 Task: Find connections with filter location Sandwīp with filter topic #travelwith filter profile language English with filter current company V.Group with filter school Delhi Public School Dwarka Expressway  with filter industry Metalworking Machinery Manufacturing with filter service category Accounting with filter keywords title Director of First Impressions
Action: Mouse moved to (493, 85)
Screenshot: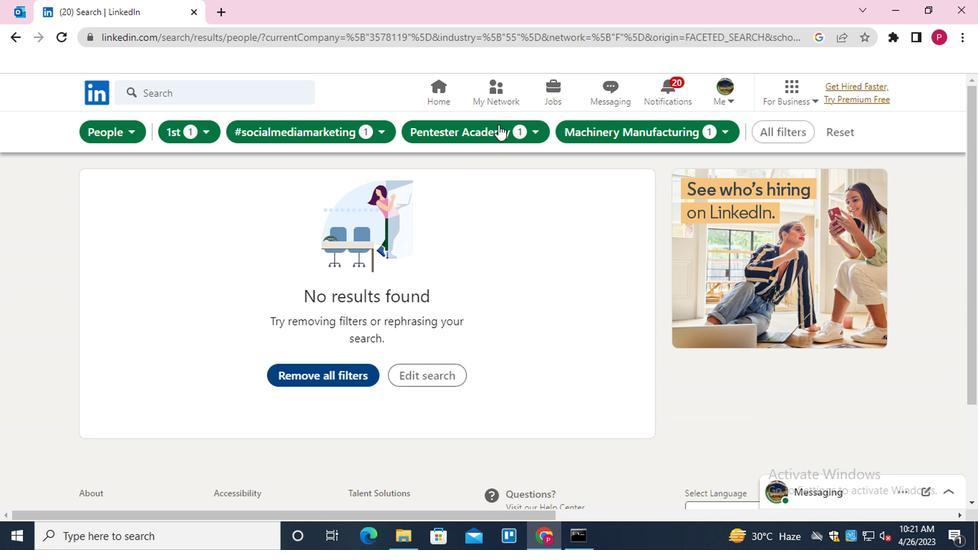 
Action: Mouse pressed left at (493, 85)
Screenshot: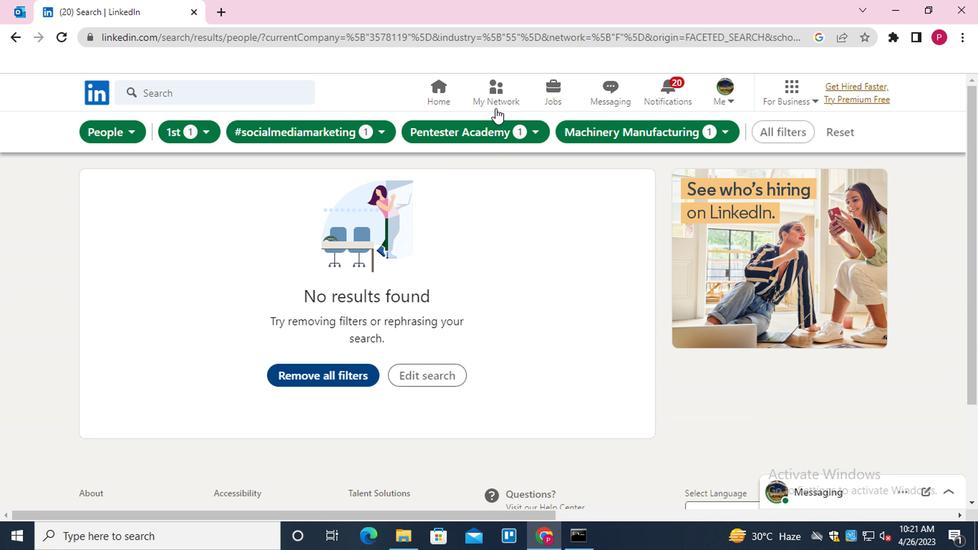 
Action: Mouse moved to (183, 163)
Screenshot: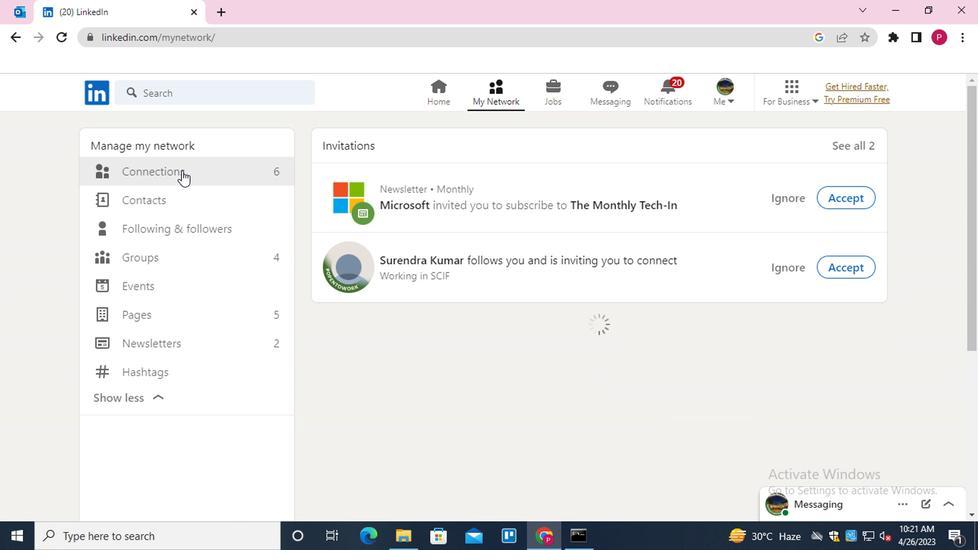 
Action: Mouse pressed left at (183, 163)
Screenshot: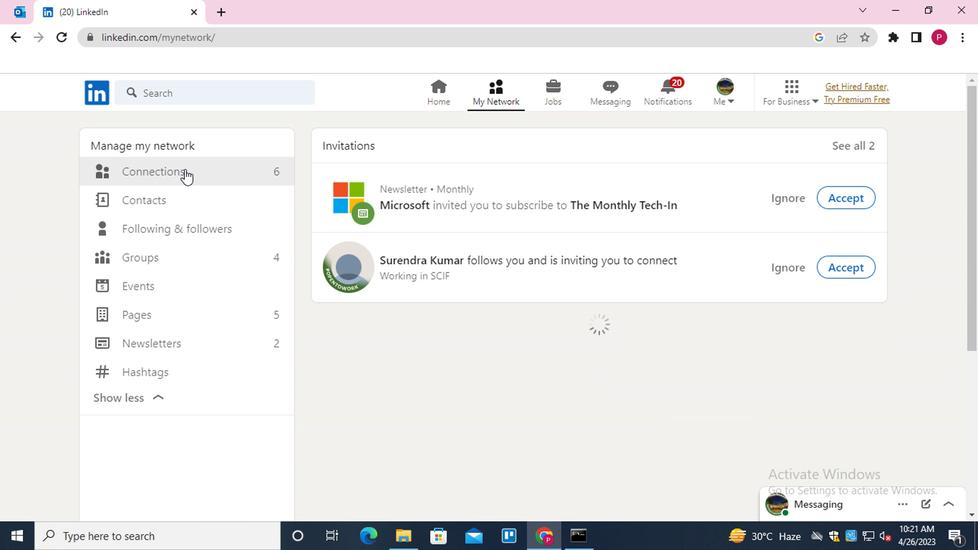 
Action: Mouse moved to (600, 168)
Screenshot: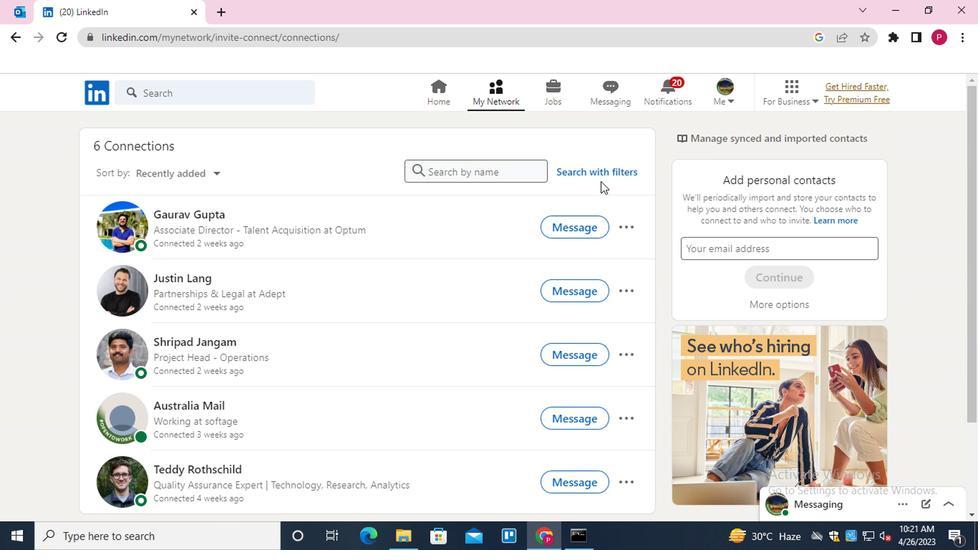 
Action: Mouse pressed left at (600, 168)
Screenshot: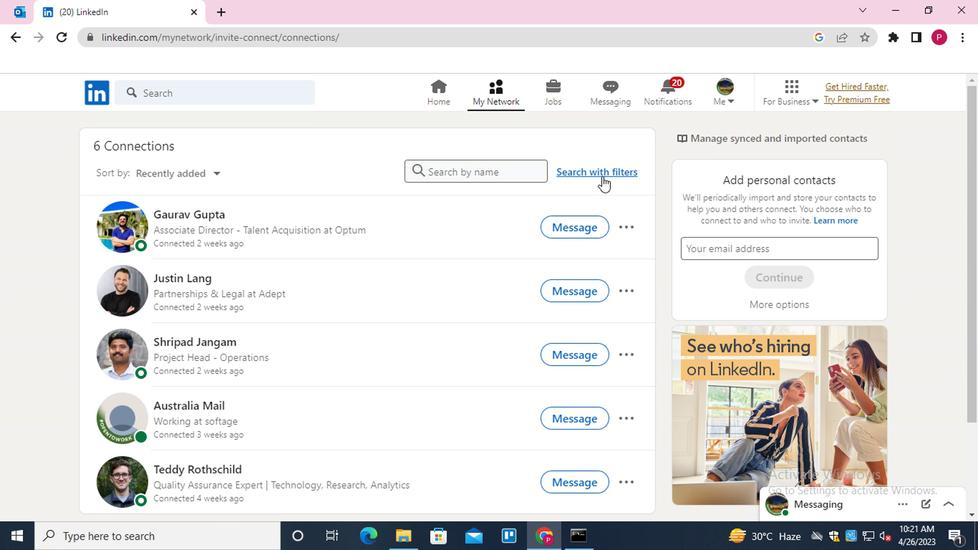
Action: Mouse moved to (464, 128)
Screenshot: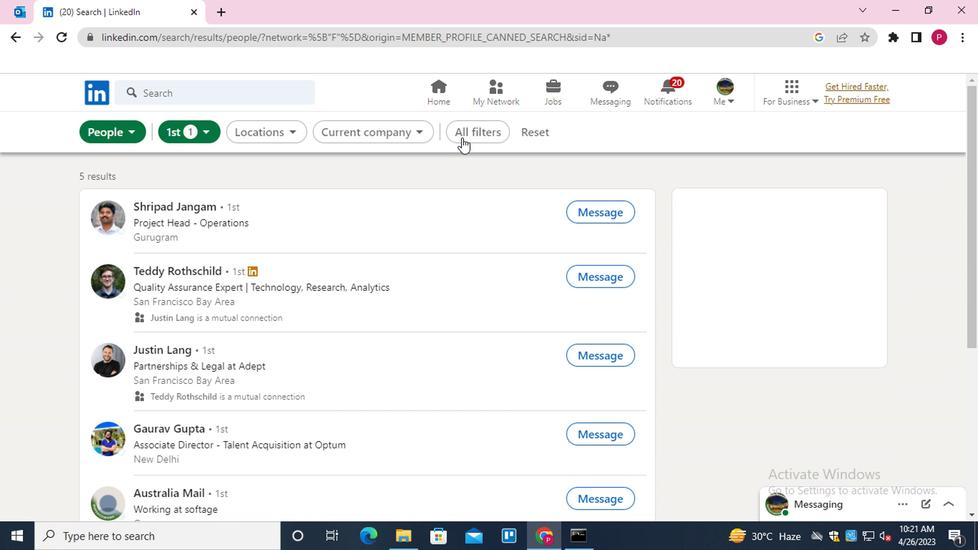 
Action: Mouse pressed left at (464, 128)
Screenshot: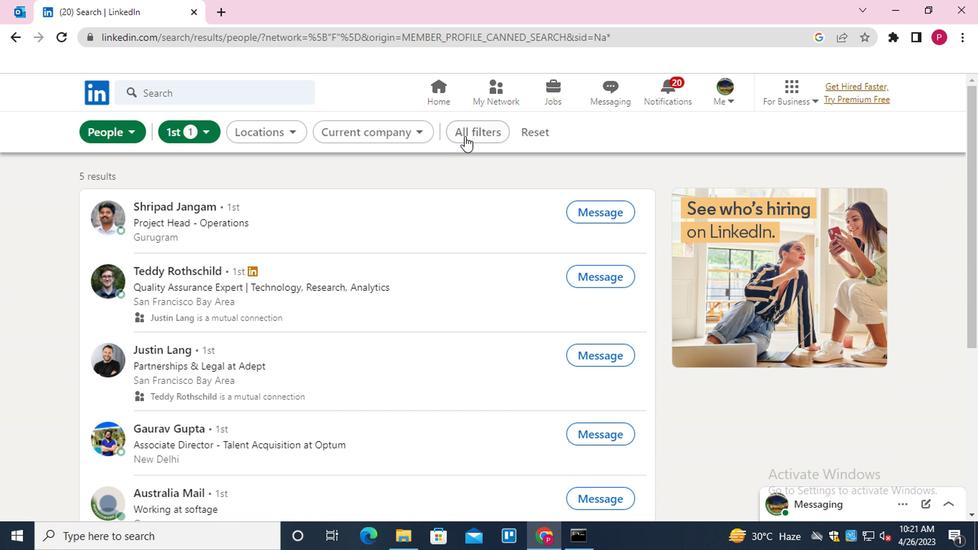 
Action: Mouse moved to (717, 304)
Screenshot: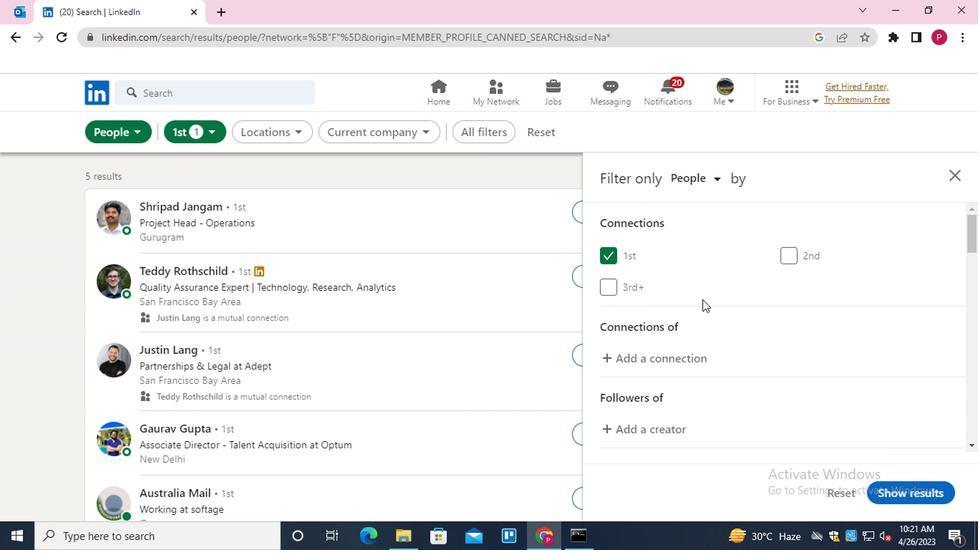 
Action: Mouse scrolled (717, 304) with delta (0, 0)
Screenshot: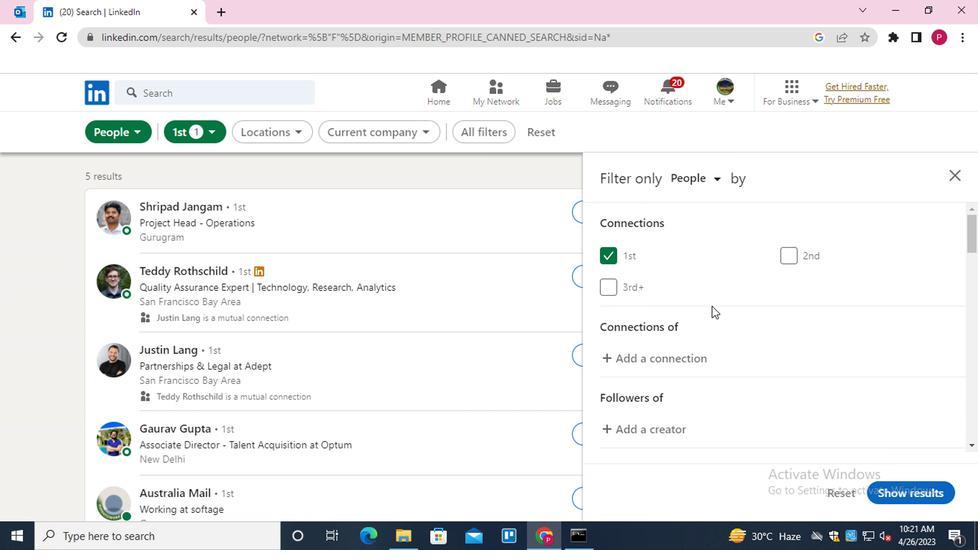 
Action: Mouse scrolled (717, 304) with delta (0, 0)
Screenshot: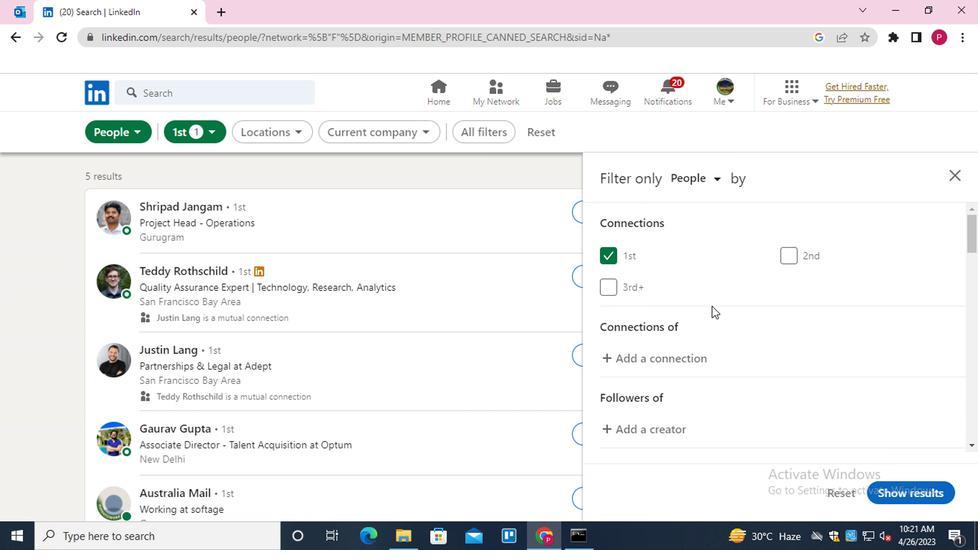 
Action: Mouse moved to (717, 304)
Screenshot: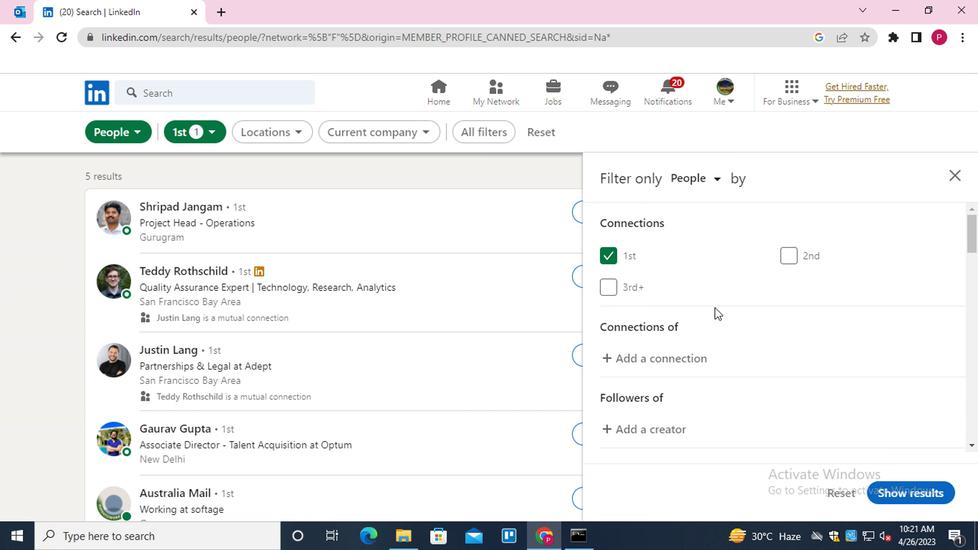 
Action: Mouse scrolled (717, 304) with delta (0, 0)
Screenshot: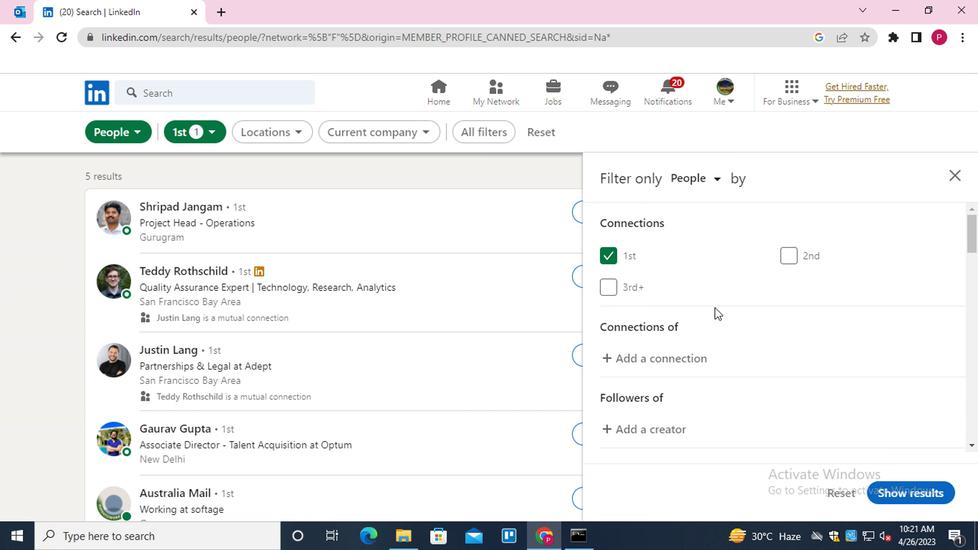 
Action: Mouse moved to (836, 342)
Screenshot: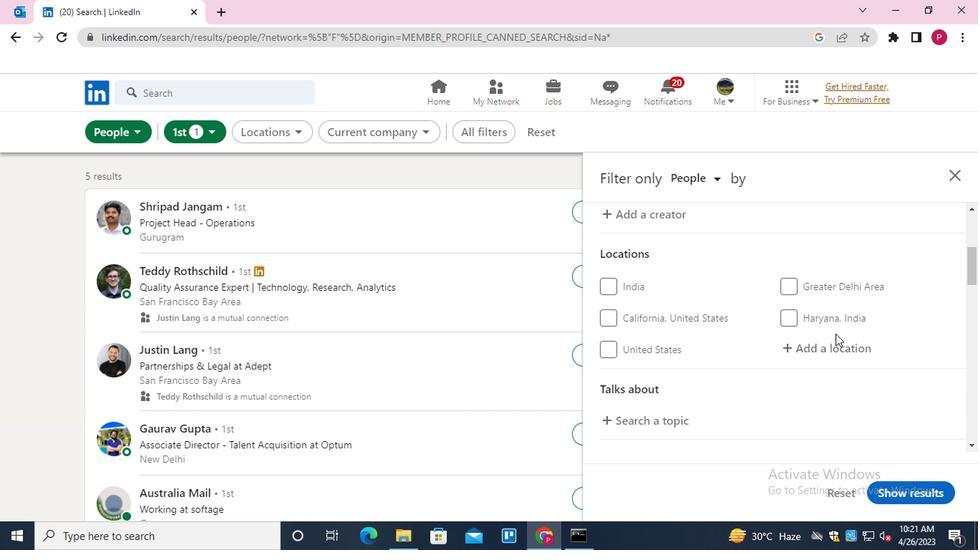 
Action: Mouse pressed left at (836, 342)
Screenshot: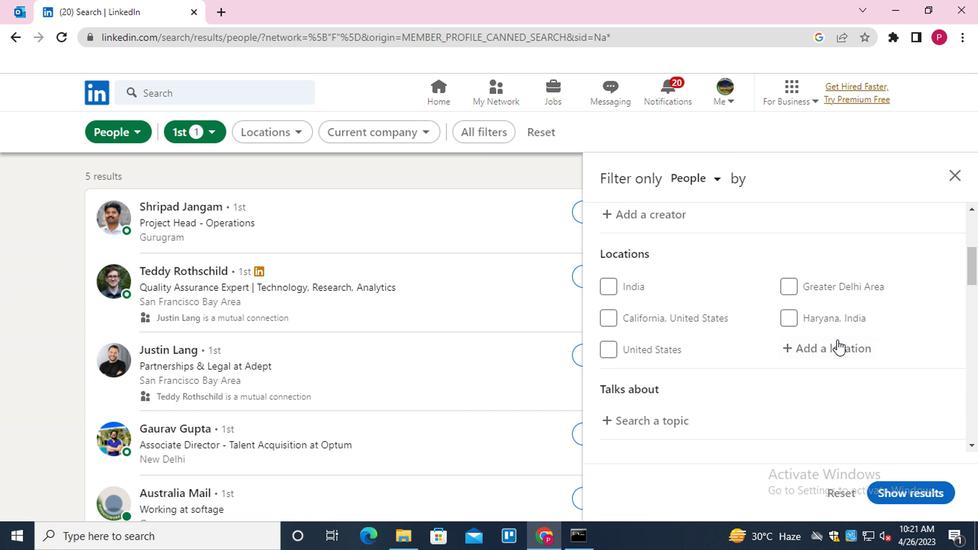 
Action: Key pressed <Key.shift>SANDWIP
Screenshot: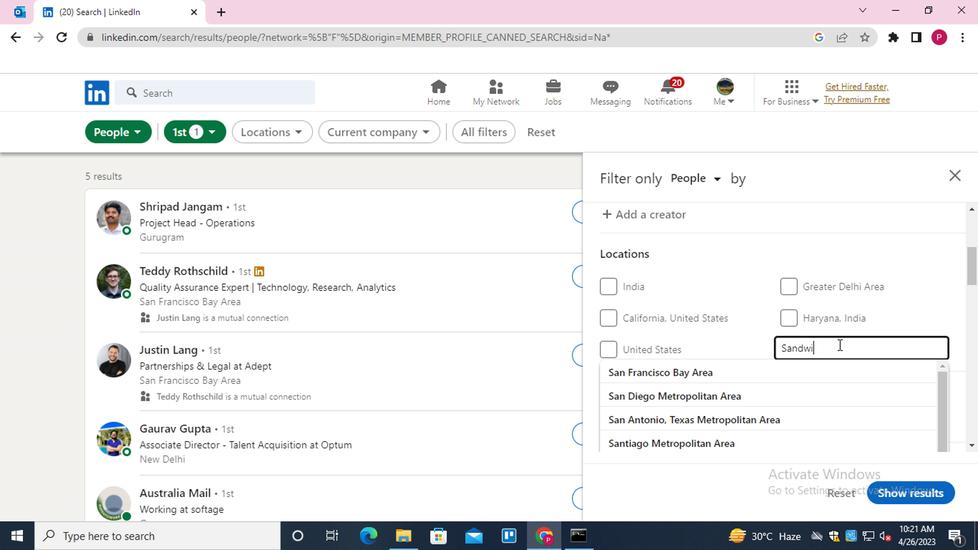 
Action: Mouse moved to (694, 354)
Screenshot: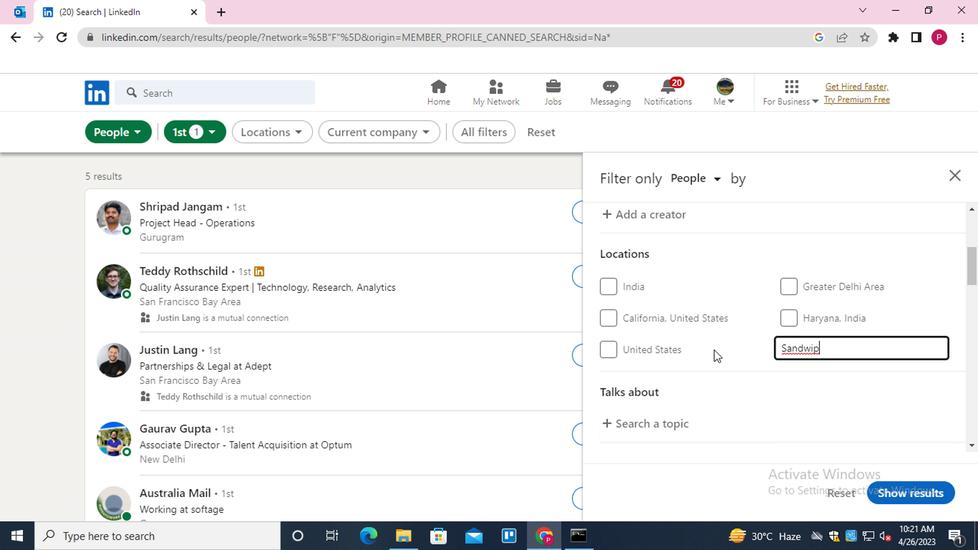 
Action: Mouse scrolled (694, 353) with delta (0, -1)
Screenshot: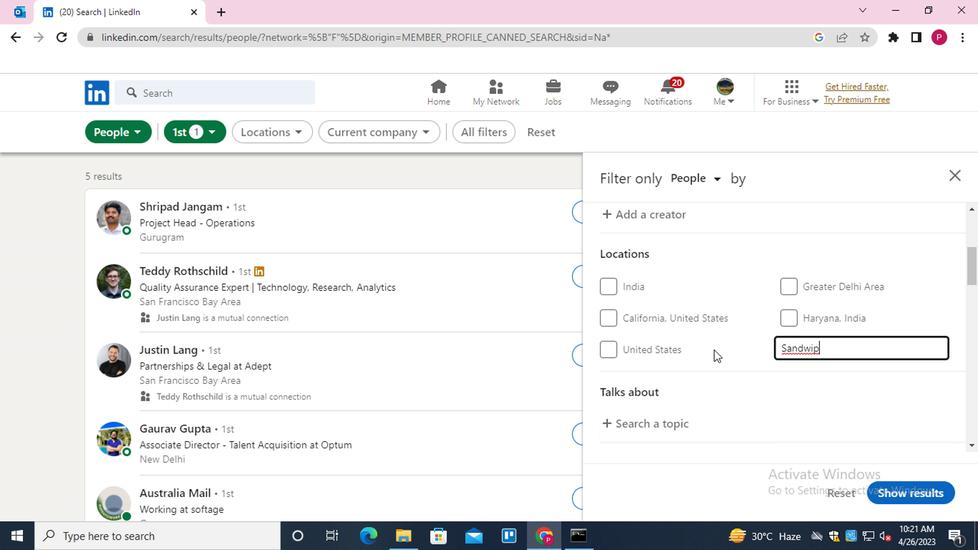 
Action: Mouse moved to (668, 352)
Screenshot: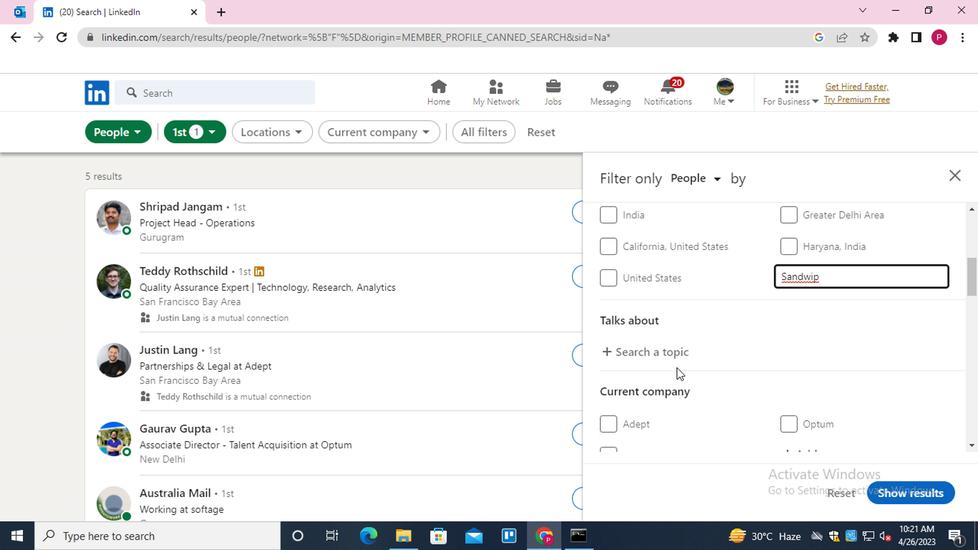 
Action: Mouse pressed left at (668, 352)
Screenshot: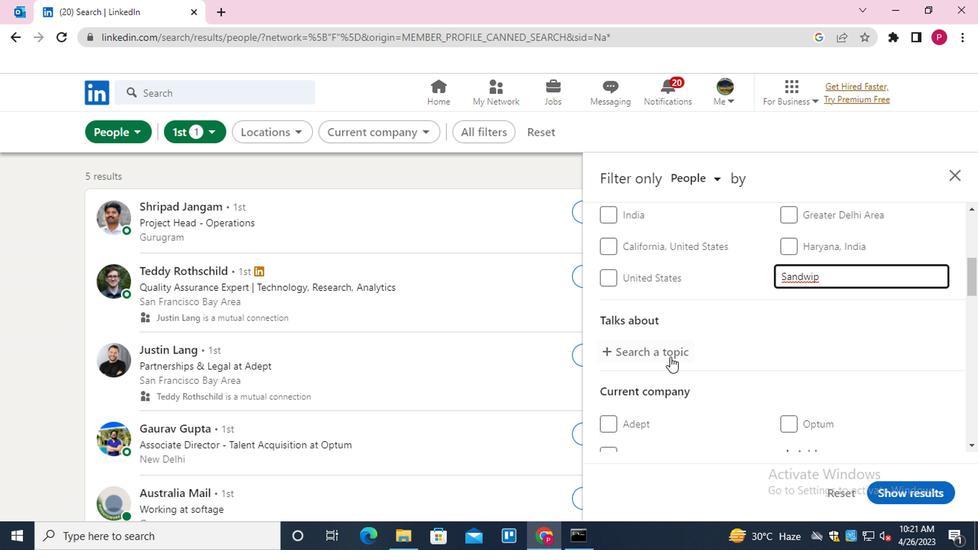 
Action: Key pressed TRAVEL<Key.down><Key.enter>
Screenshot: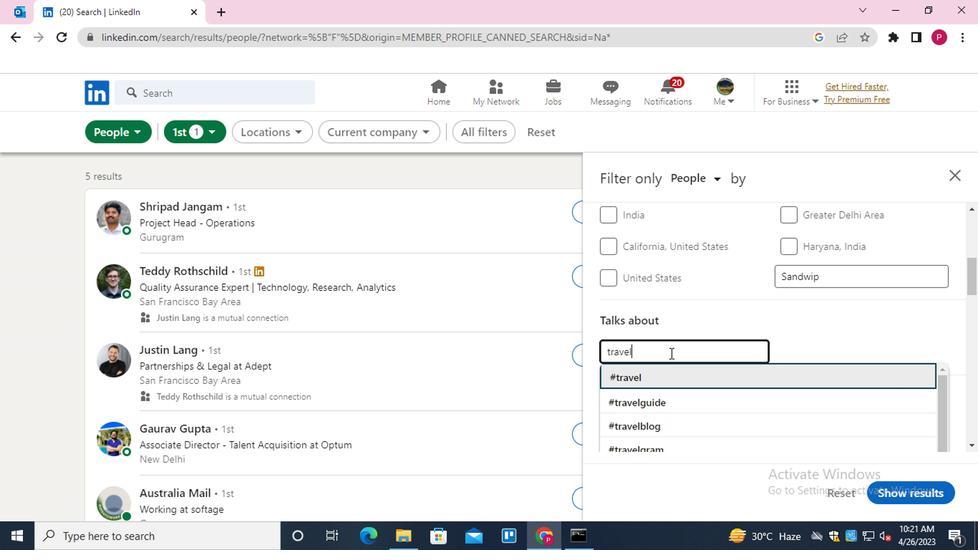 
Action: Mouse moved to (667, 352)
Screenshot: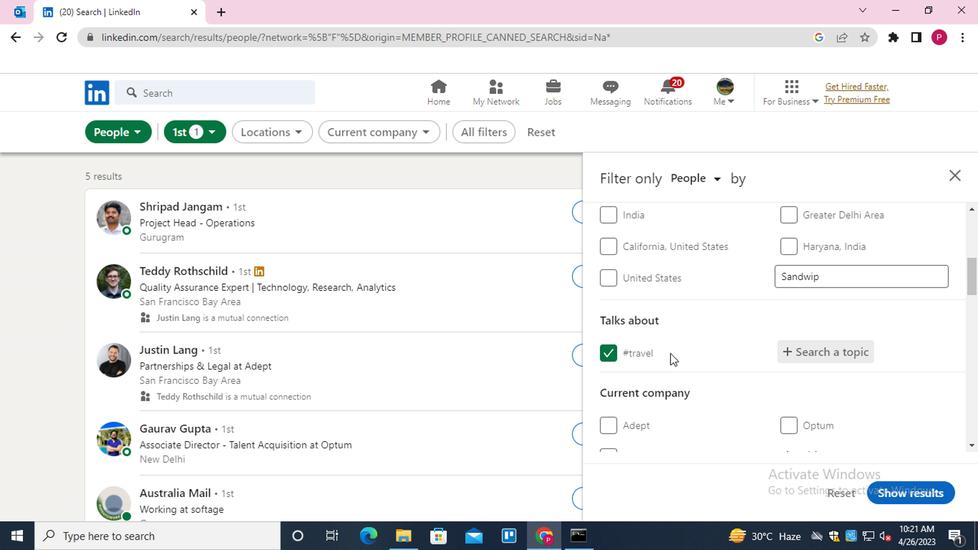 
Action: Mouse scrolled (667, 351) with delta (0, -1)
Screenshot: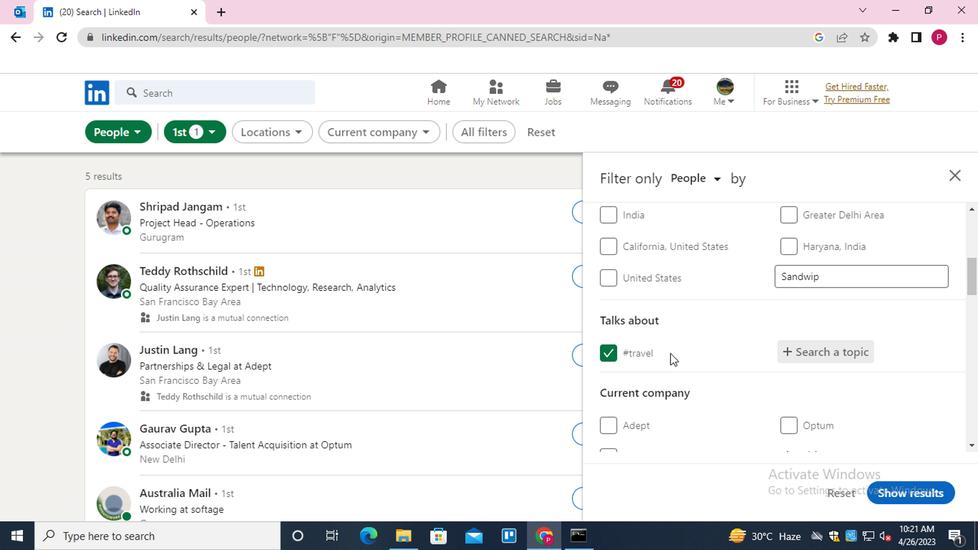 
Action: Mouse scrolled (667, 351) with delta (0, -1)
Screenshot: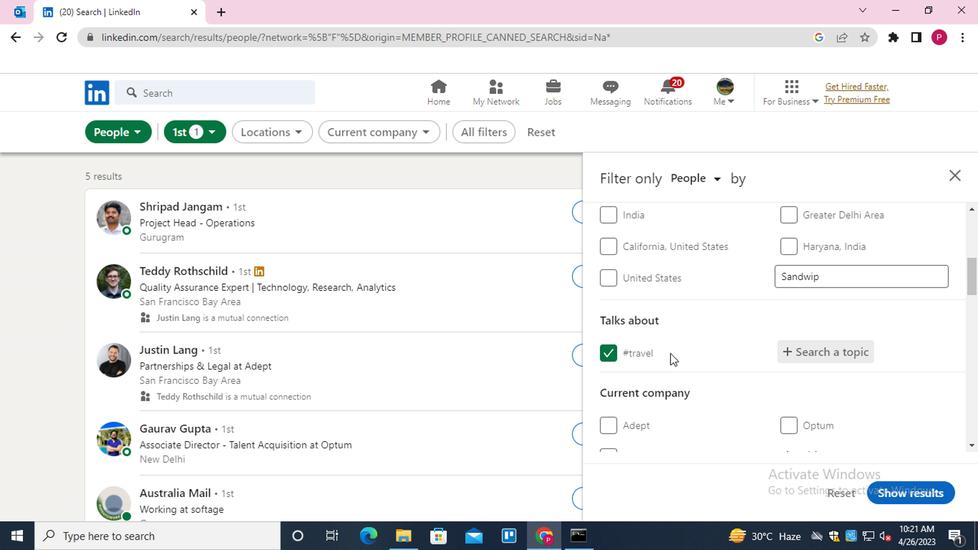 
Action: Mouse scrolled (667, 351) with delta (0, -1)
Screenshot: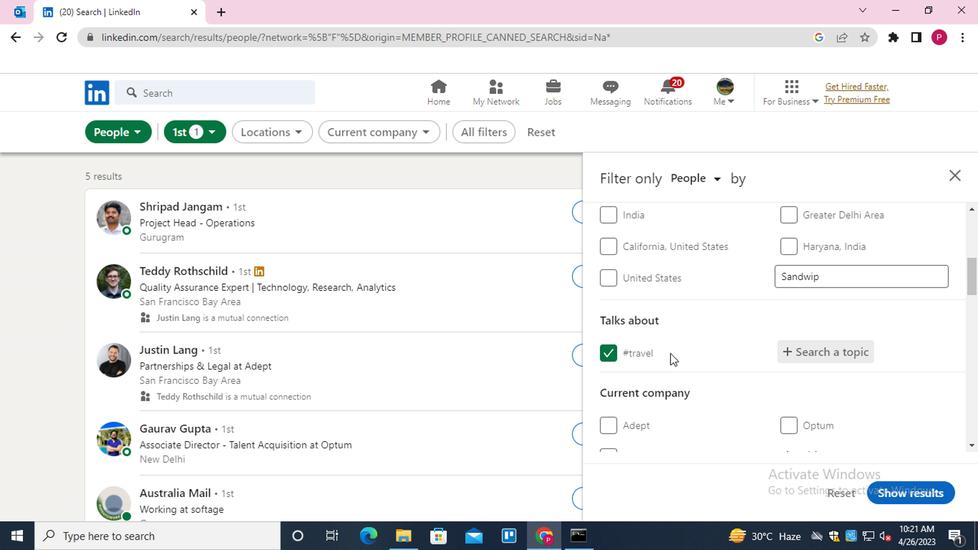 
Action: Mouse moved to (814, 233)
Screenshot: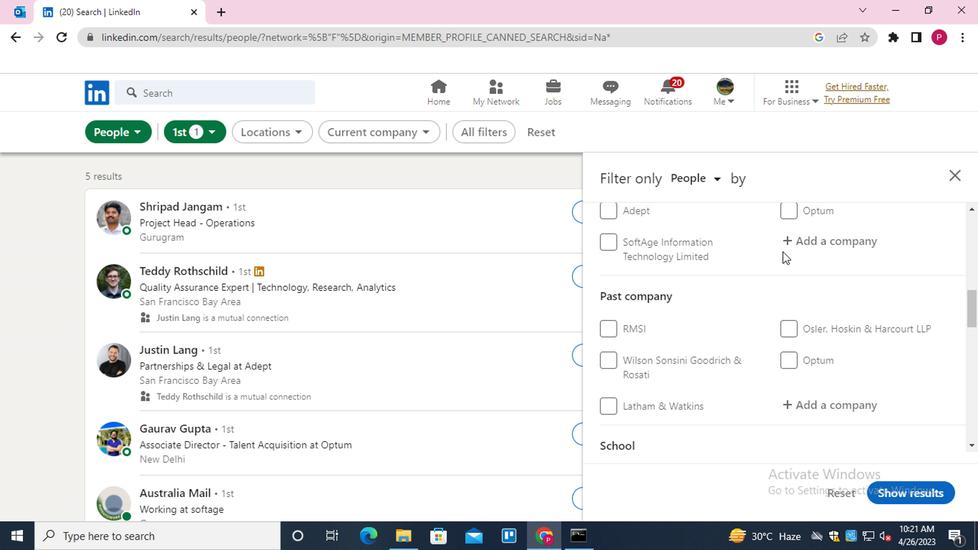 
Action: Mouse pressed left at (814, 233)
Screenshot: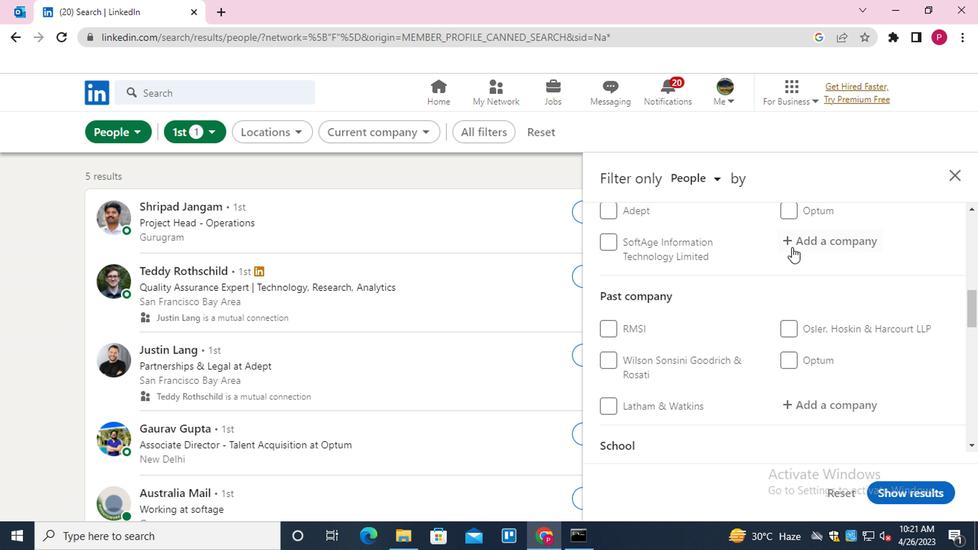 
Action: Key pressed <Key.shift><Key.shift><Key.shift><Key.shift><Key.shift><Key.shift><Key.shift><Key.shift><Key.shift><Key.shift><Key.shift>V.<Key.down><Key.enter>
Screenshot: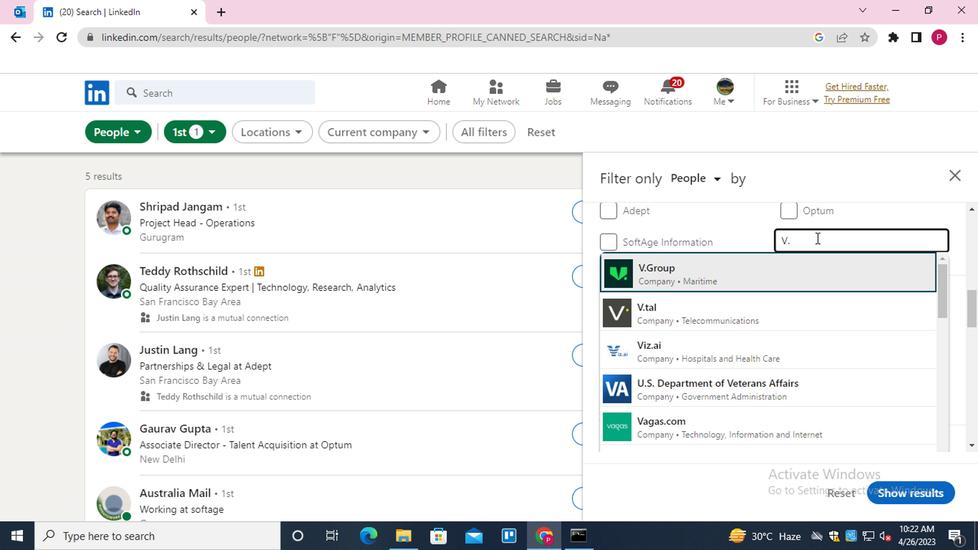 
Action: Mouse moved to (713, 293)
Screenshot: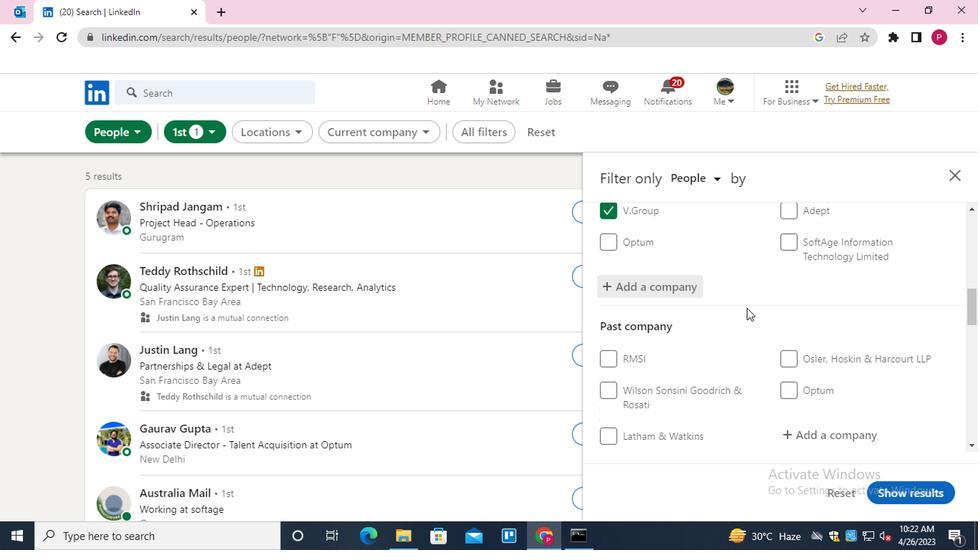 
Action: Mouse scrolled (713, 292) with delta (0, 0)
Screenshot: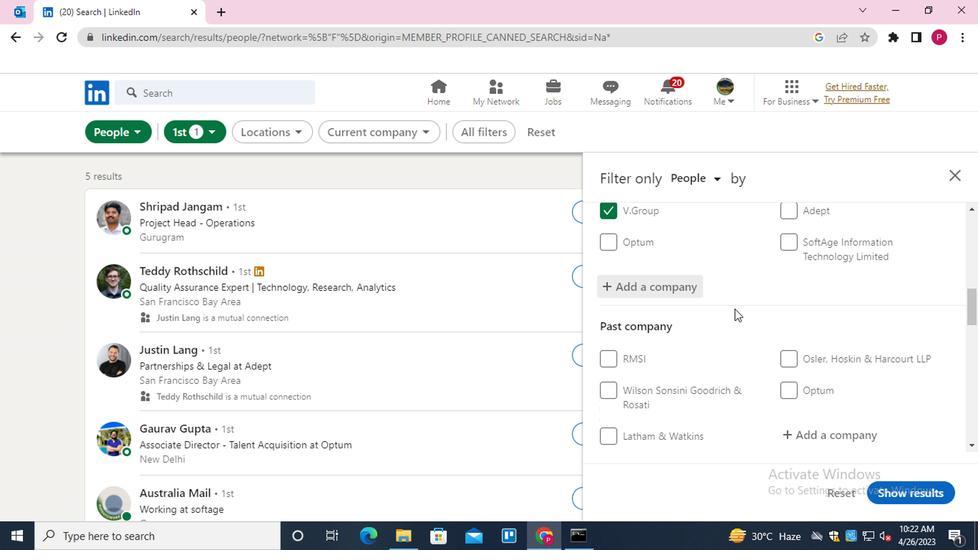 
Action: Mouse scrolled (713, 292) with delta (0, 0)
Screenshot: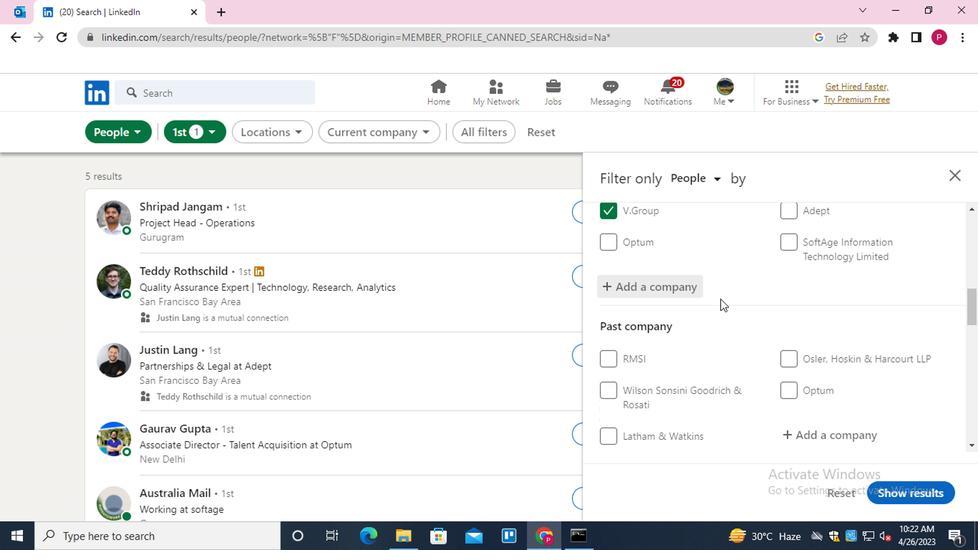 
Action: Mouse moved to (721, 287)
Screenshot: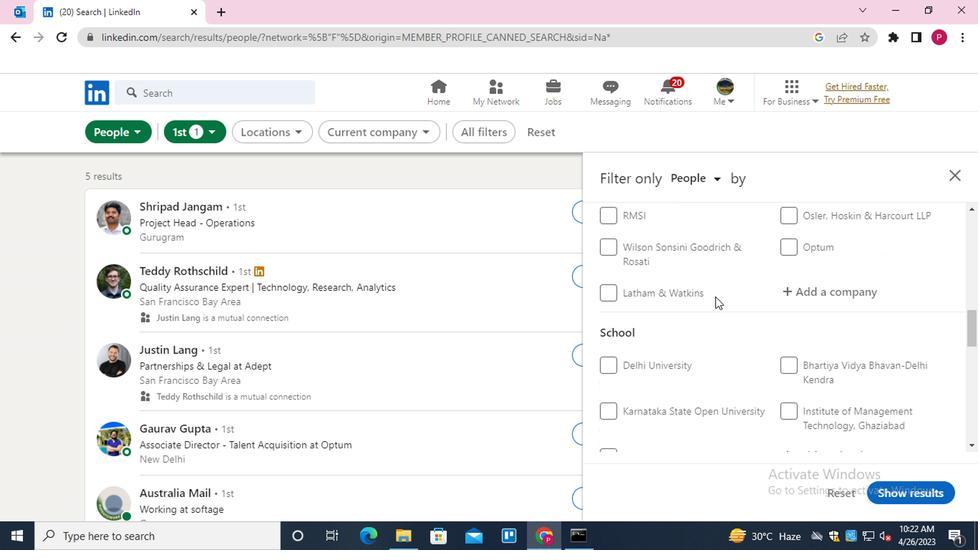 
Action: Mouse scrolled (721, 286) with delta (0, -1)
Screenshot: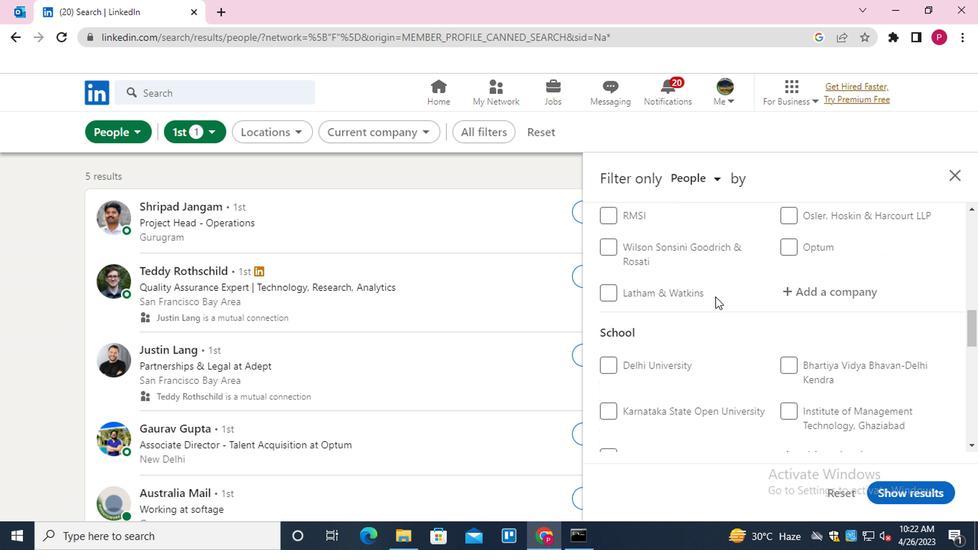 
Action: Mouse moved to (721, 287)
Screenshot: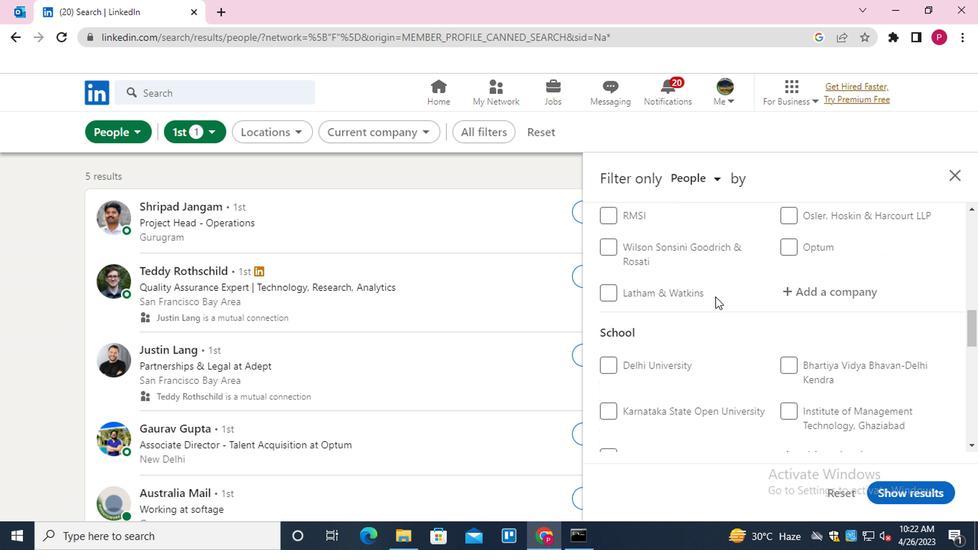 
Action: Mouse scrolled (721, 286) with delta (0, -1)
Screenshot: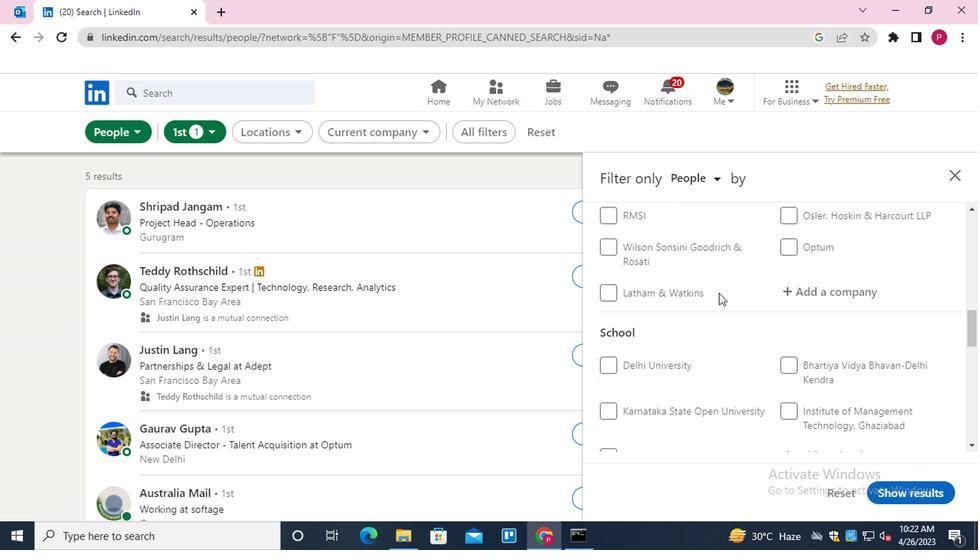 
Action: Mouse moved to (813, 307)
Screenshot: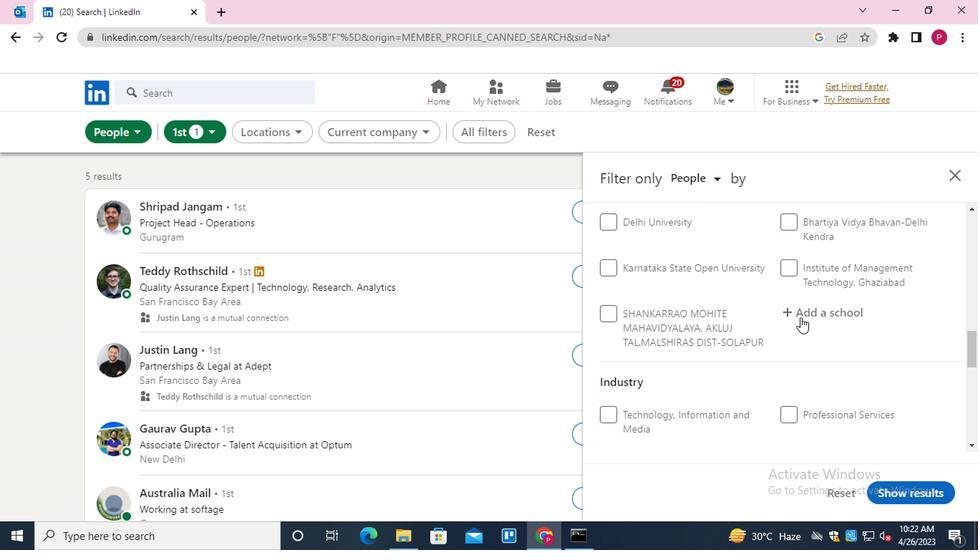 
Action: Mouse pressed left at (813, 307)
Screenshot: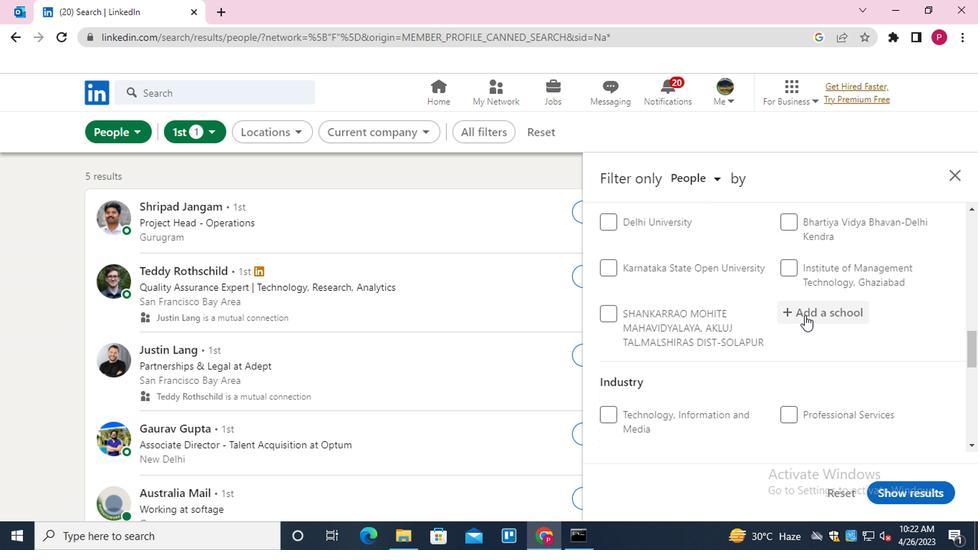 
Action: Mouse moved to (816, 305)
Screenshot: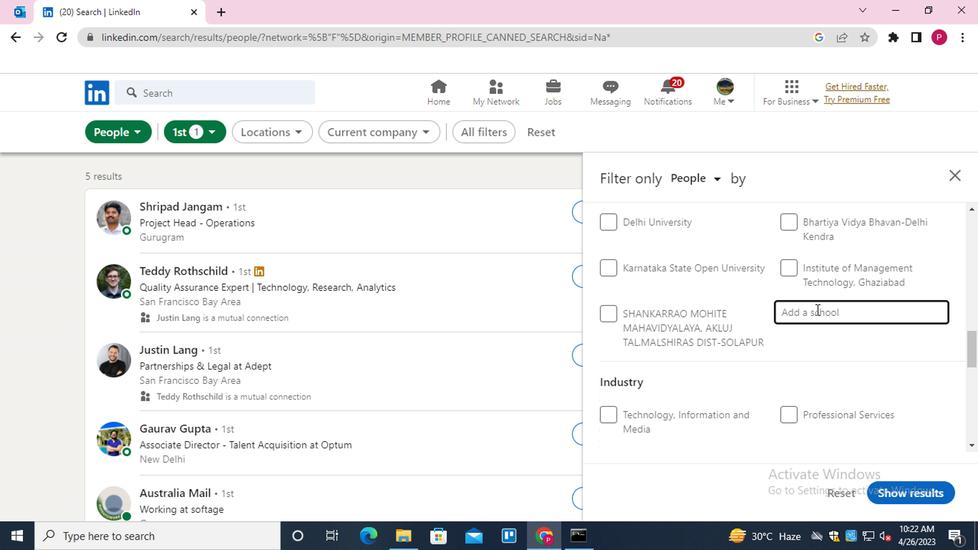 
Action: Key pressed <Key.shift>DELHI<Key.space><Key.shift>PUBLIC<Key.space>
Screenshot: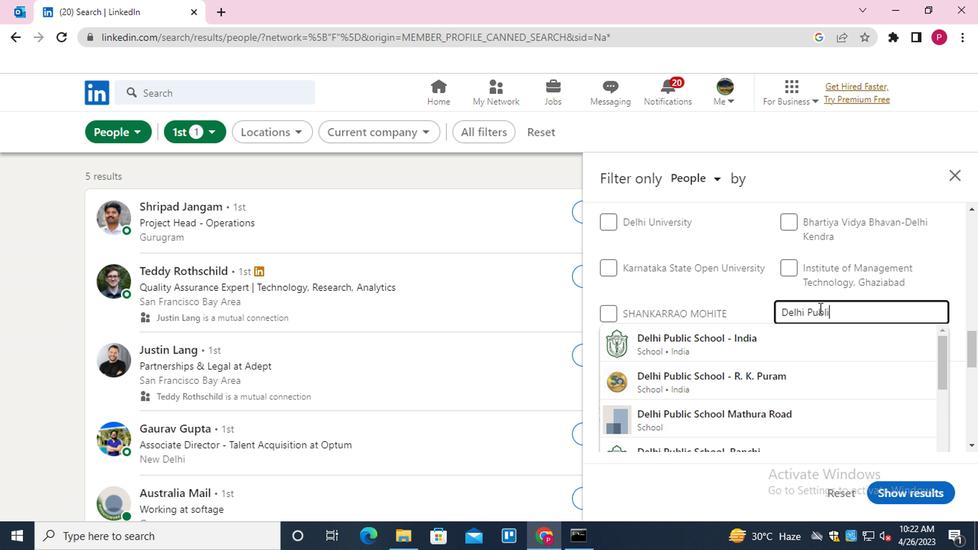
Action: Mouse moved to (791, 353)
Screenshot: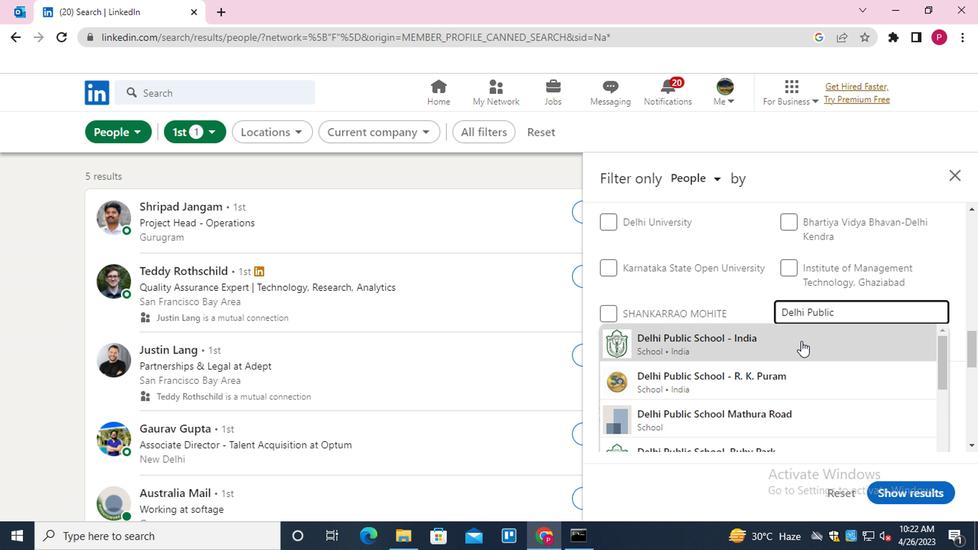 
Action: Mouse scrolled (791, 352) with delta (0, 0)
Screenshot: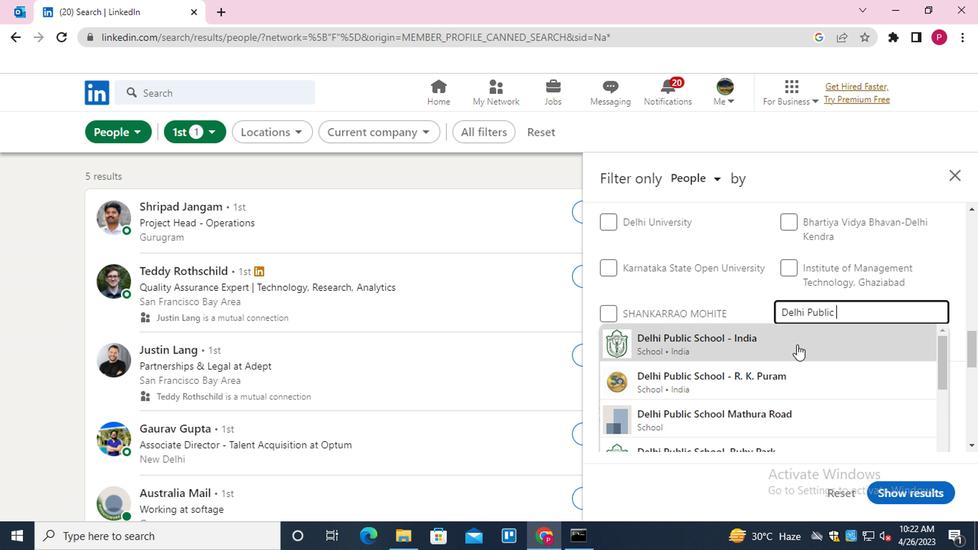 
Action: Mouse moved to (777, 371)
Screenshot: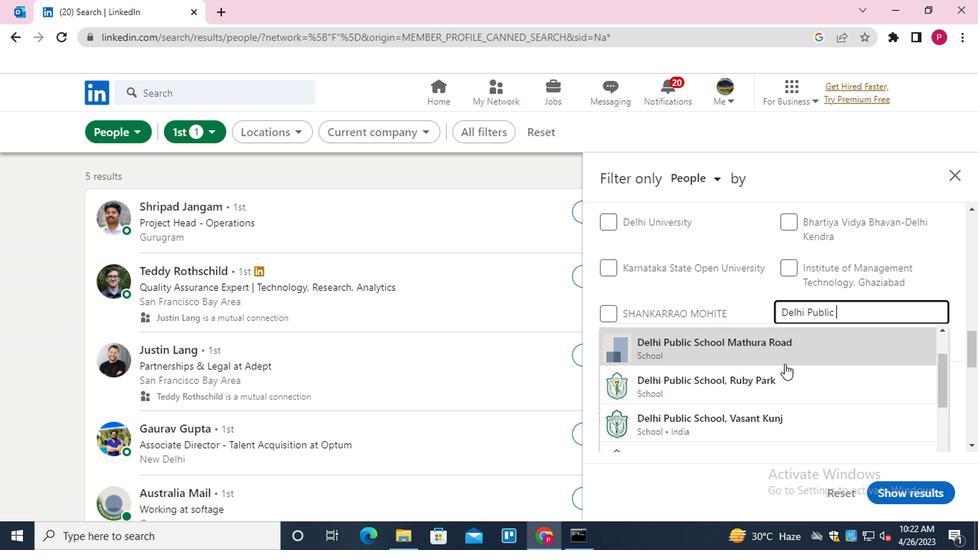 
Action: Mouse scrolled (777, 370) with delta (0, 0)
Screenshot: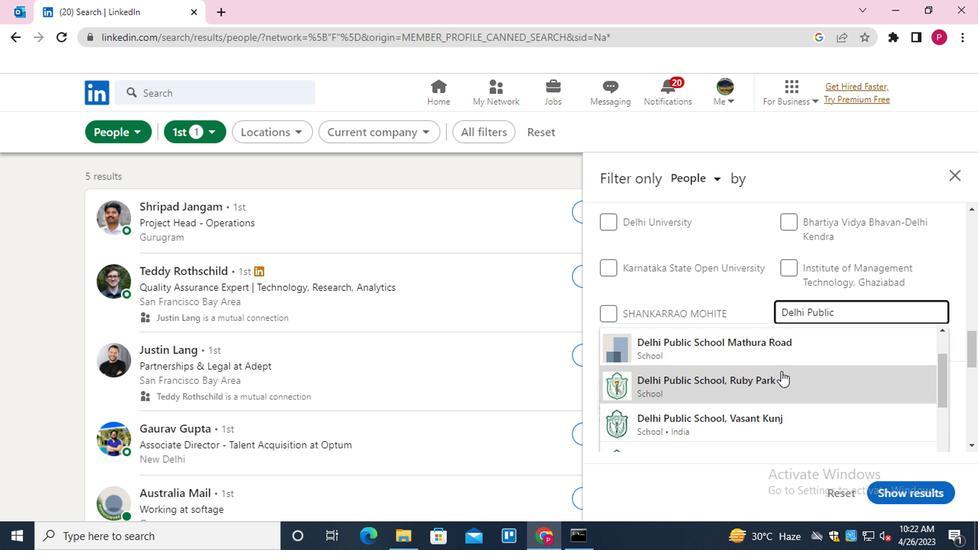 
Action: Mouse moved to (780, 383)
Screenshot: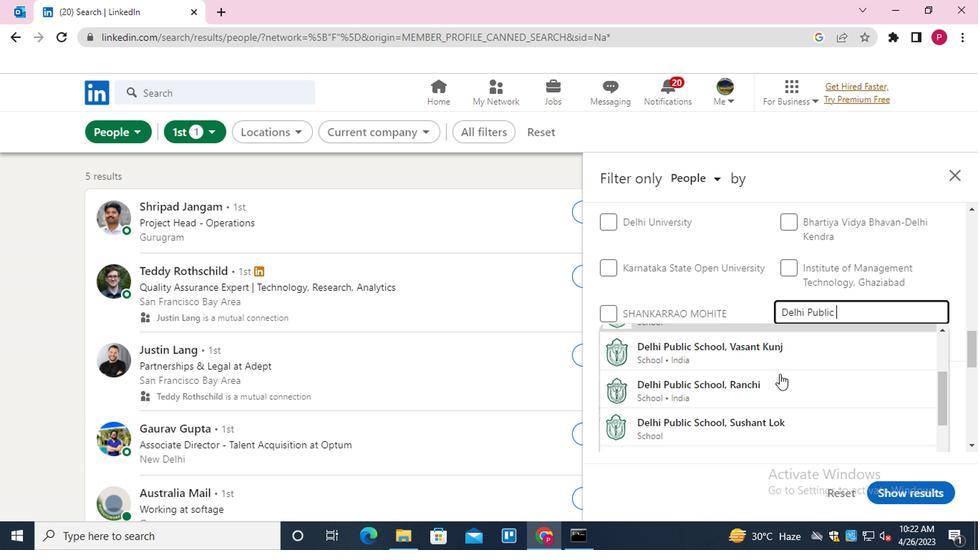 
Action: Mouse scrolled (780, 382) with delta (0, -1)
Screenshot: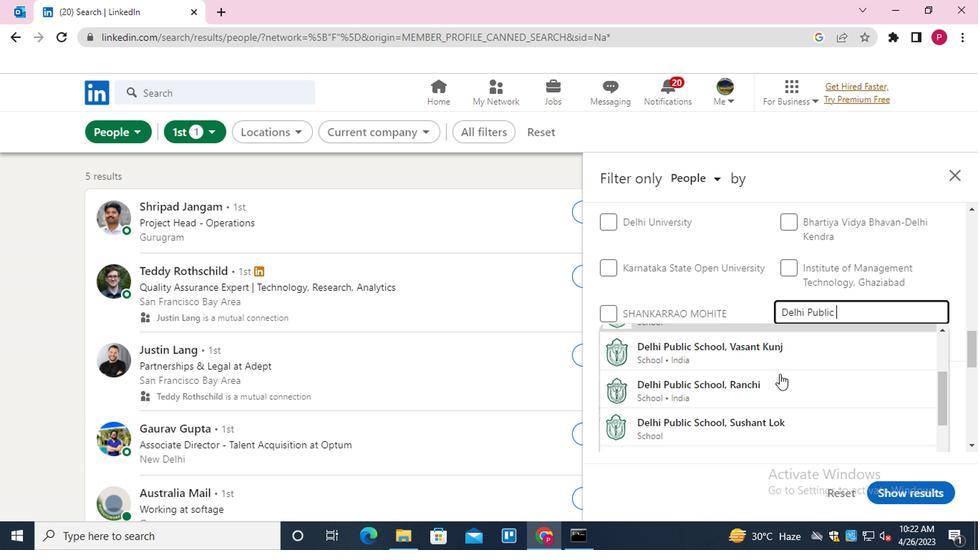 
Action: Mouse moved to (782, 384)
Screenshot: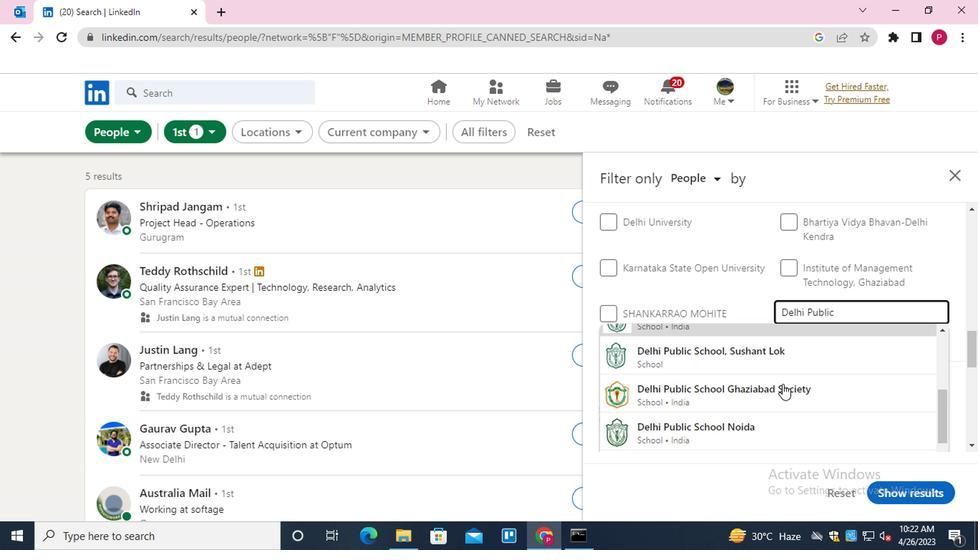 
Action: Mouse scrolled (782, 383) with delta (0, 0)
Screenshot: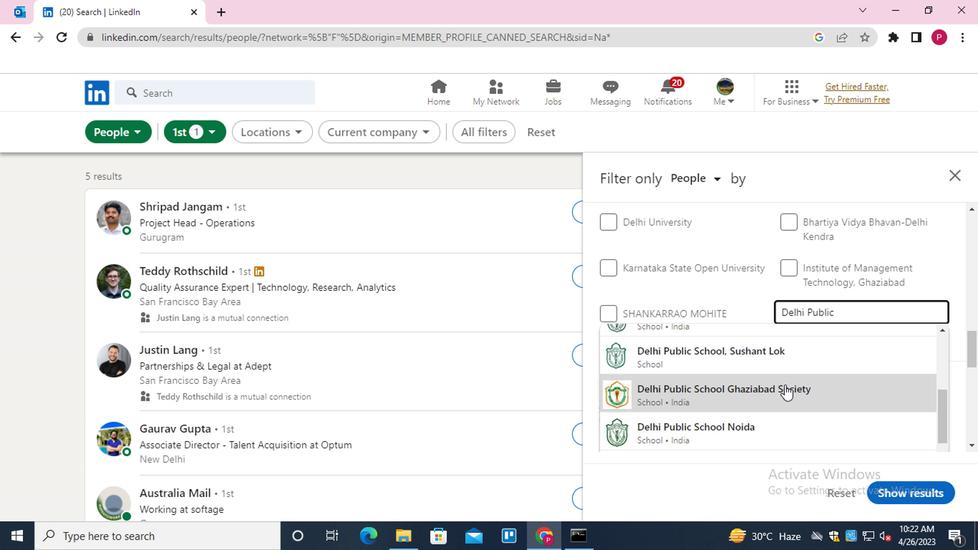 
Action: Mouse scrolled (782, 383) with delta (0, 0)
Screenshot: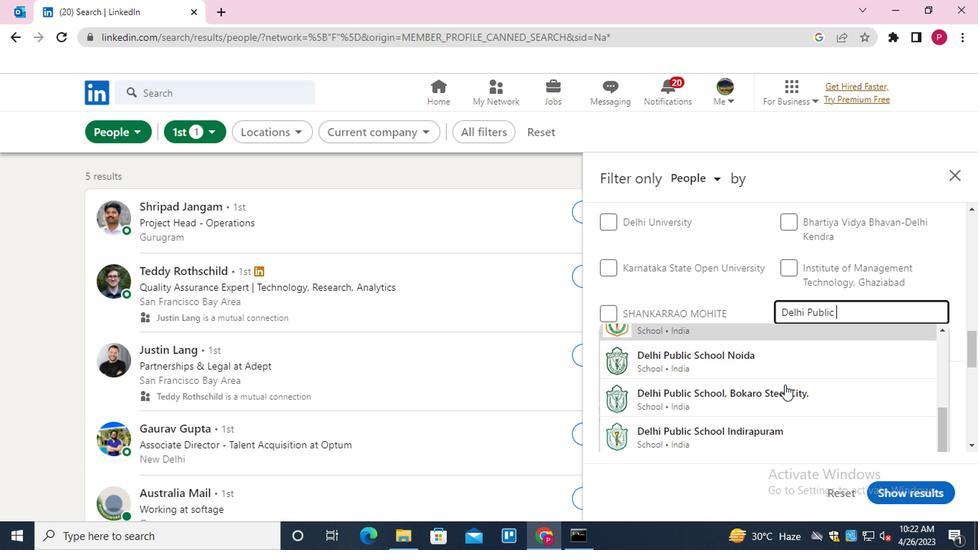 
Action: Mouse scrolled (782, 383) with delta (0, 0)
Screenshot: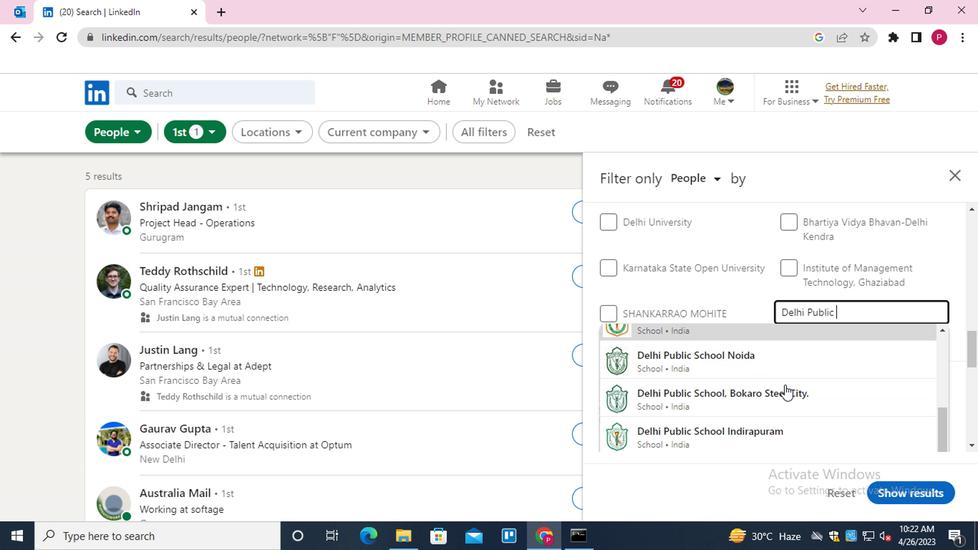 
Action: Mouse moved to (778, 399)
Screenshot: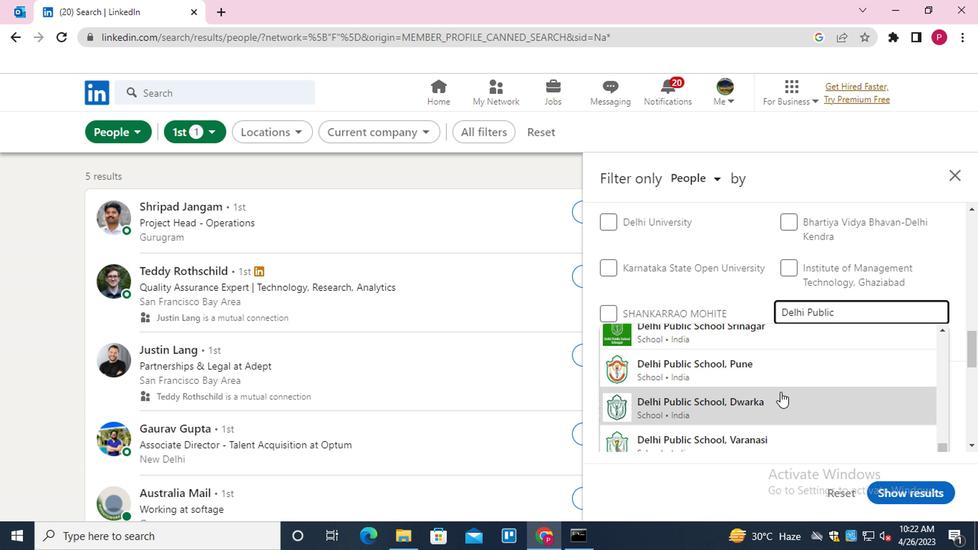 
Action: Mouse pressed left at (778, 399)
Screenshot: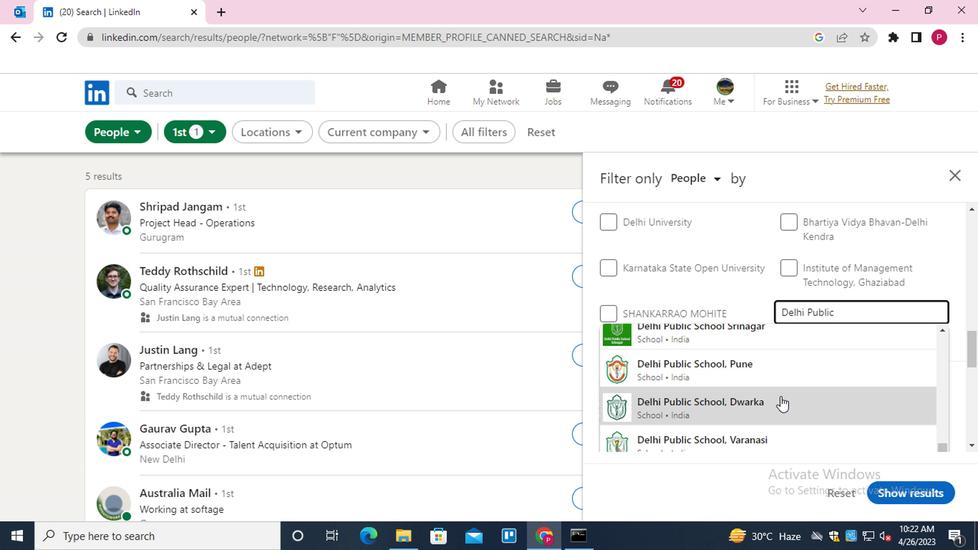 
Action: Mouse moved to (723, 303)
Screenshot: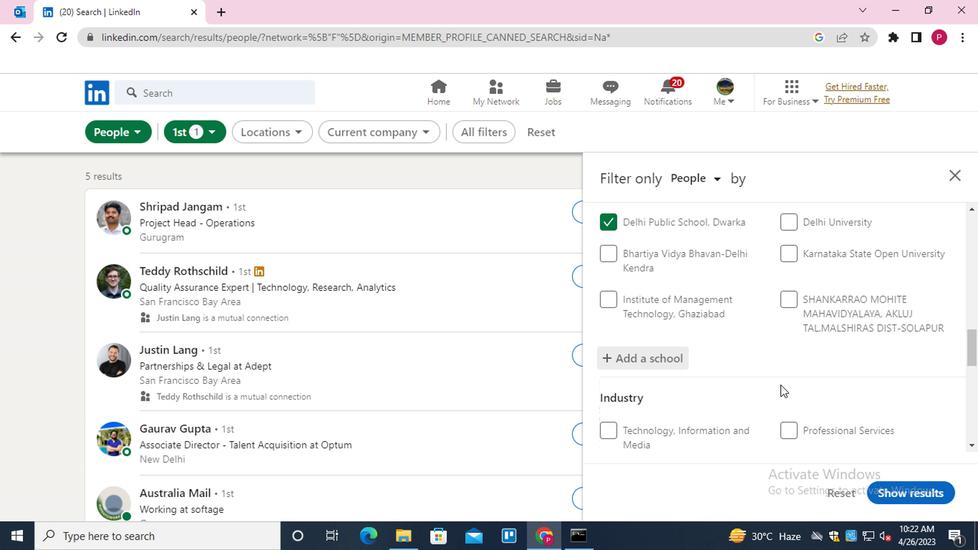 
Action: Mouse scrolled (723, 302) with delta (0, 0)
Screenshot: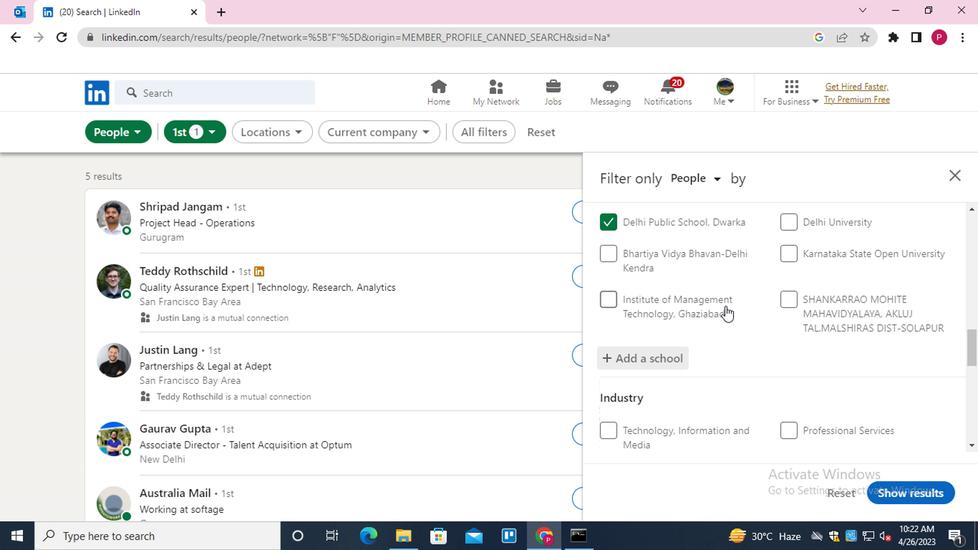 
Action: Mouse scrolled (723, 302) with delta (0, 0)
Screenshot: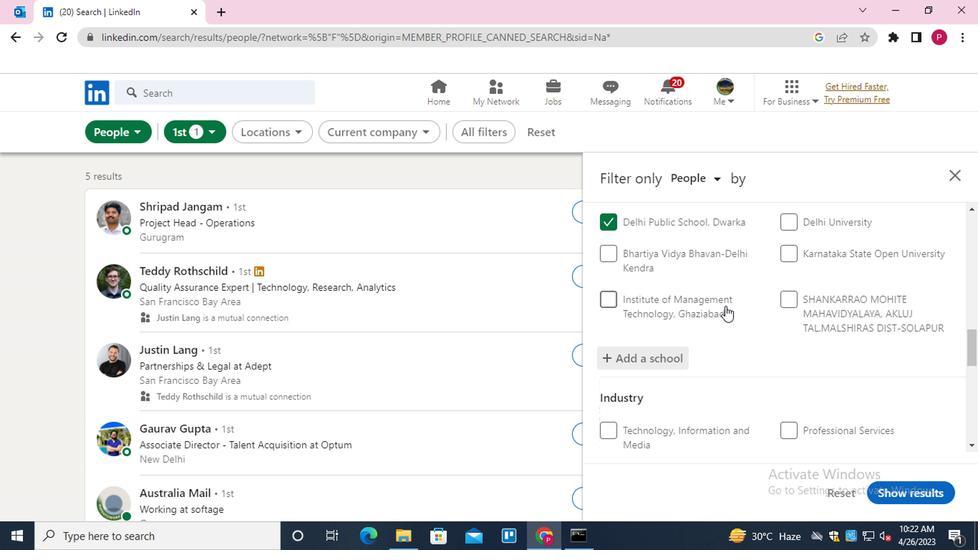 
Action: Mouse scrolled (723, 302) with delta (0, 0)
Screenshot: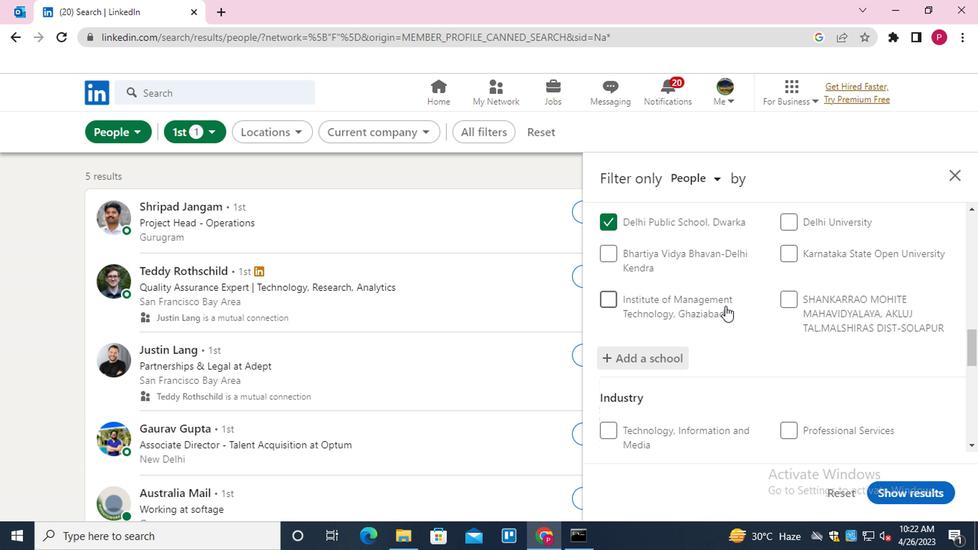 
Action: Mouse moved to (805, 305)
Screenshot: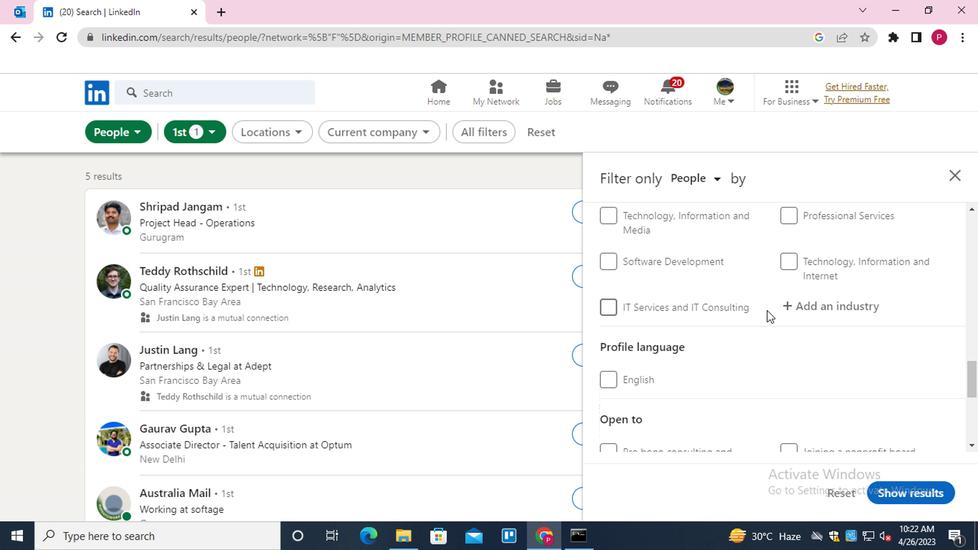 
Action: Mouse pressed left at (805, 305)
Screenshot: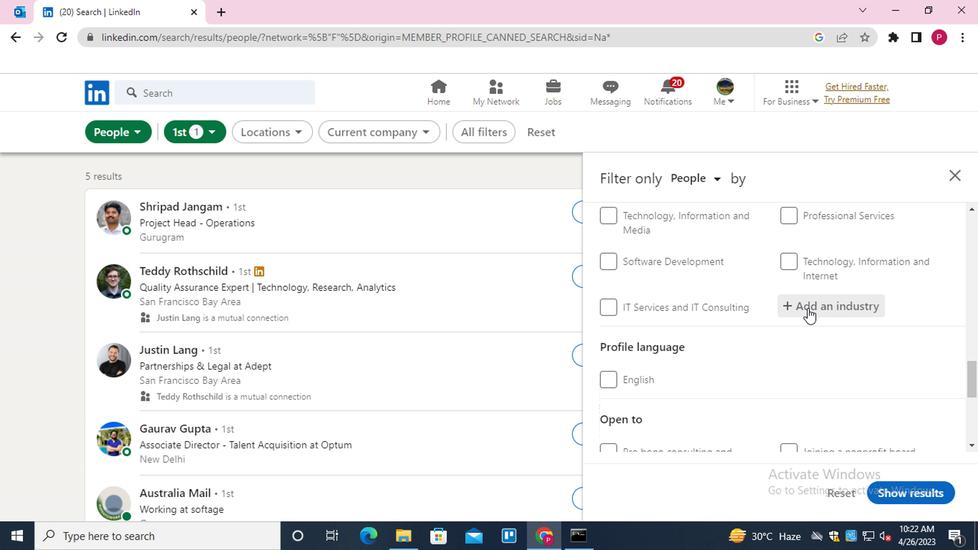 
Action: Mouse moved to (811, 302)
Screenshot: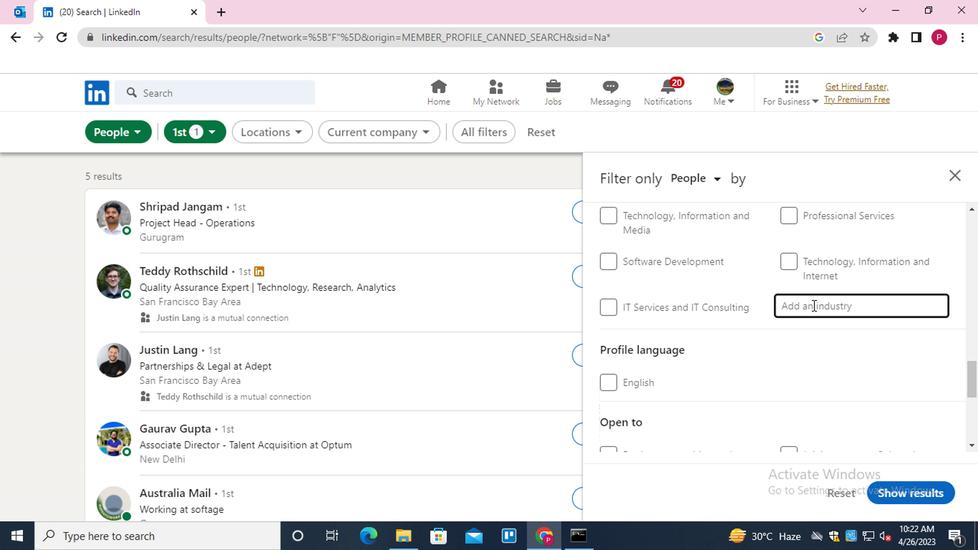 
Action: Key pressed <Key.shift>METALWORKING<Key.down><Key.enter>
Screenshot: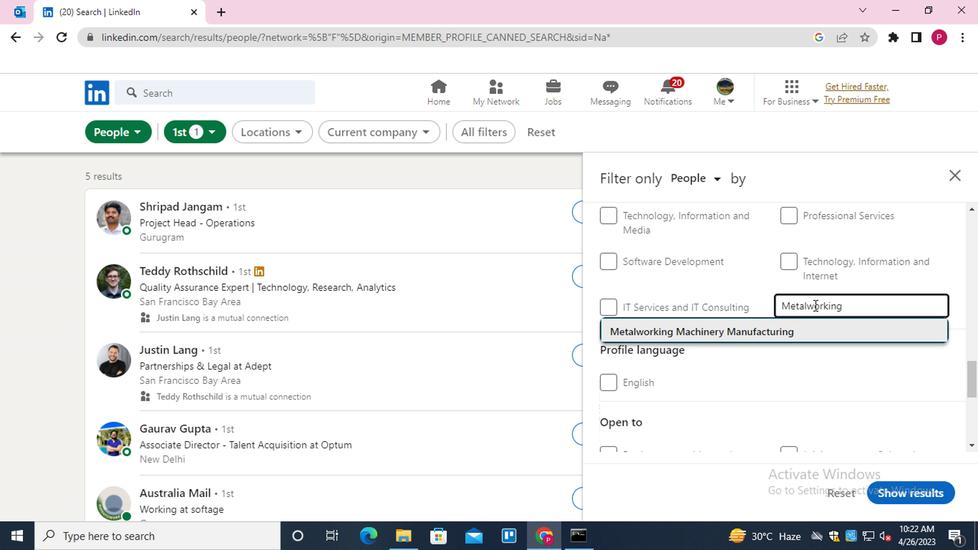 
Action: Mouse moved to (737, 334)
Screenshot: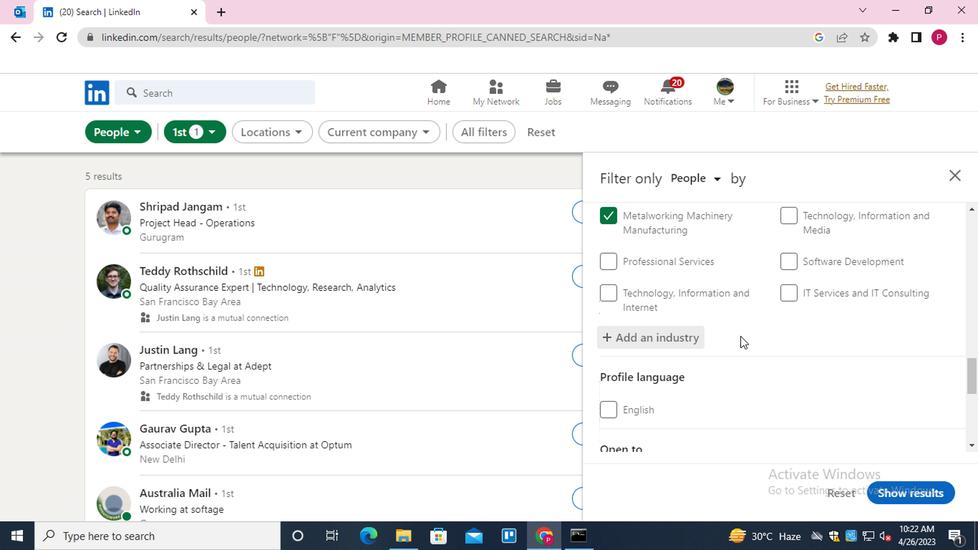 
Action: Mouse scrolled (737, 333) with delta (0, -1)
Screenshot: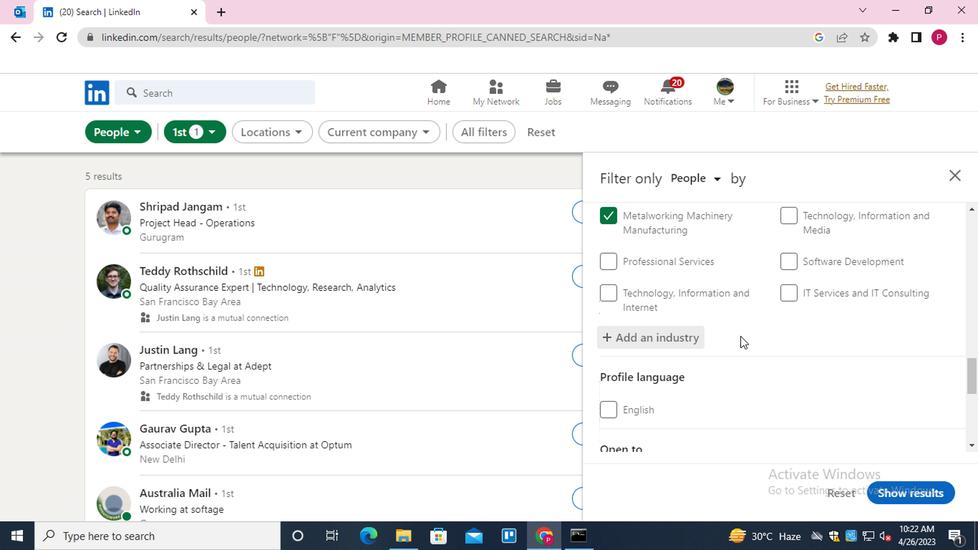 
Action: Mouse moved to (737, 334)
Screenshot: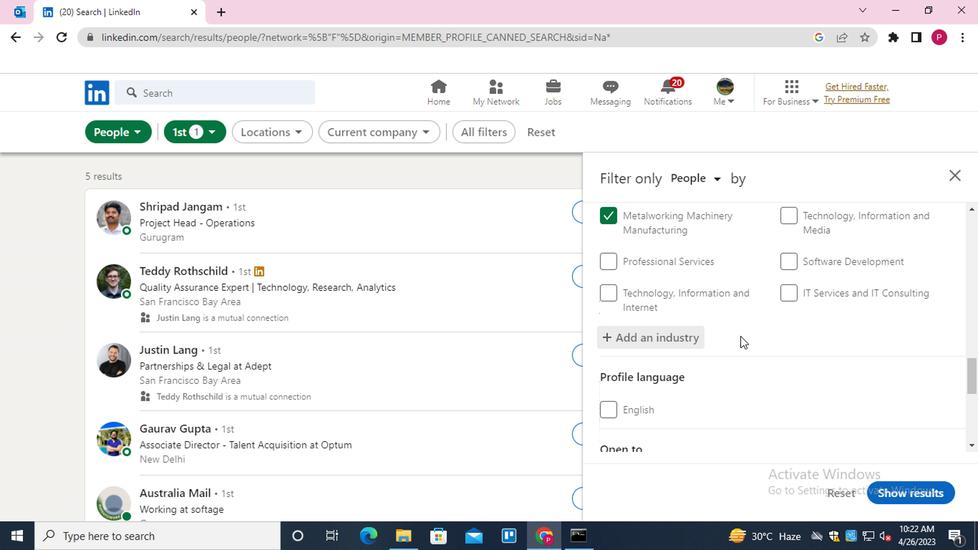 
Action: Mouse scrolled (737, 334) with delta (0, 0)
Screenshot: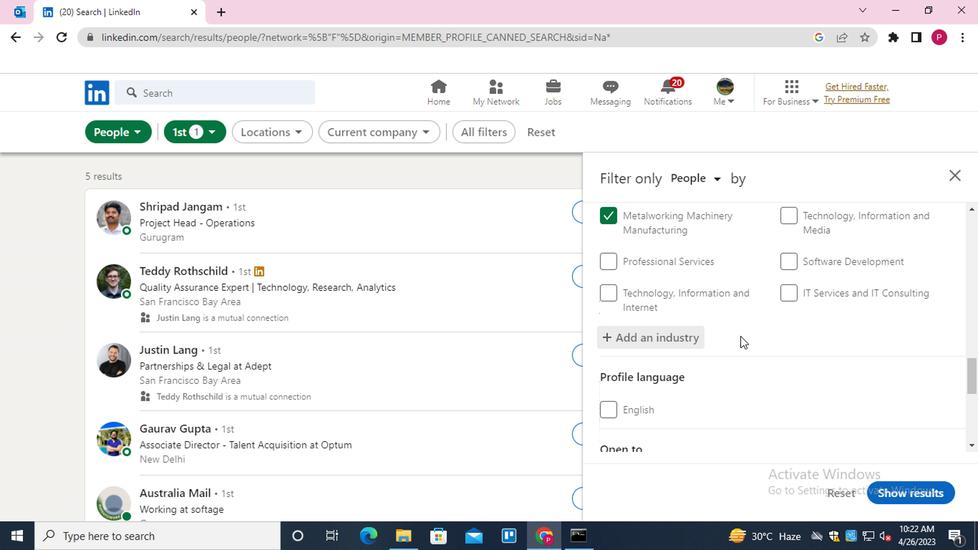 
Action: Mouse moved to (621, 266)
Screenshot: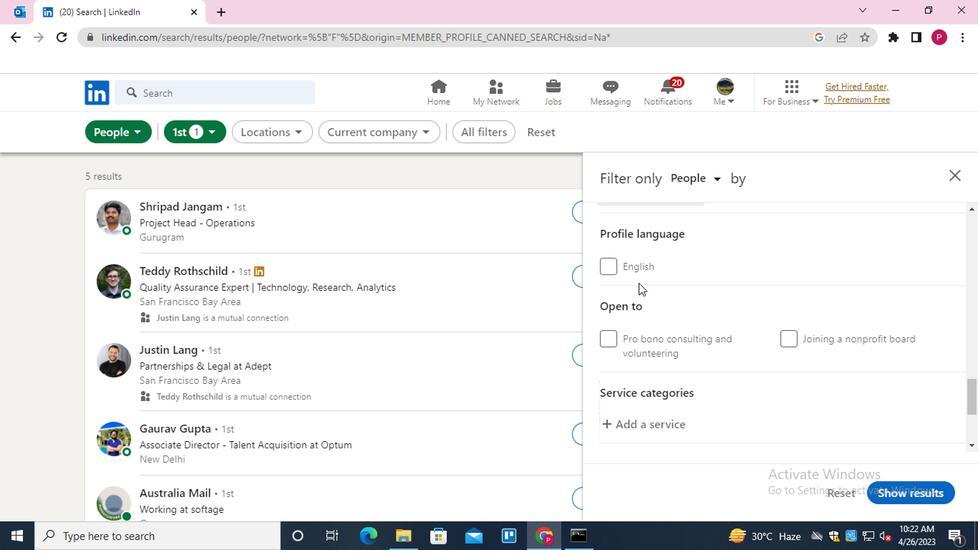 
Action: Mouse pressed left at (621, 266)
Screenshot: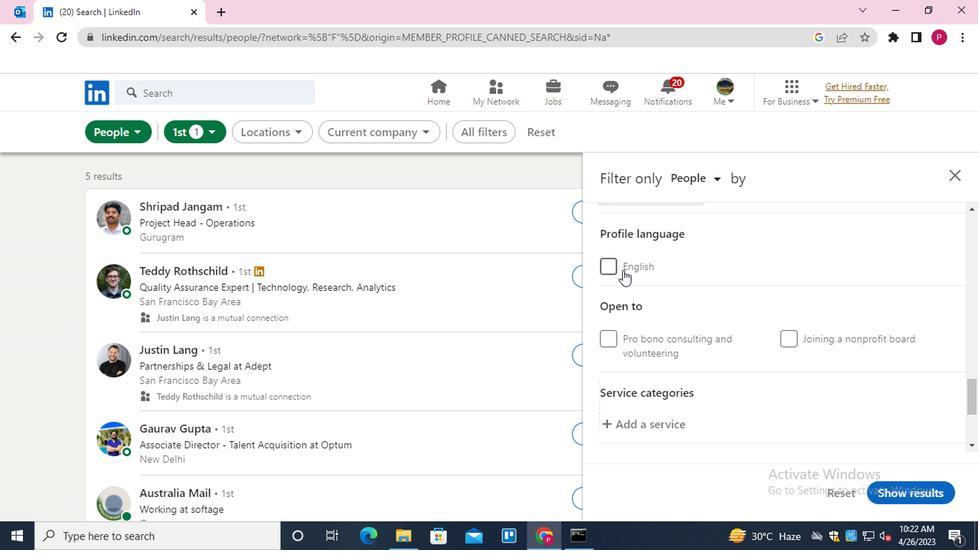 
Action: Mouse scrolled (621, 265) with delta (0, 0)
Screenshot: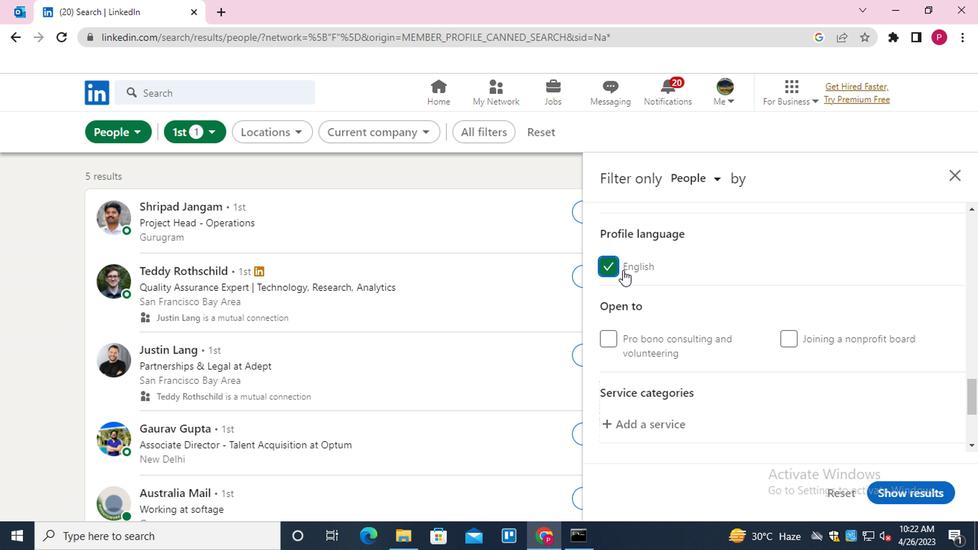 
Action: Mouse scrolled (621, 265) with delta (0, 0)
Screenshot: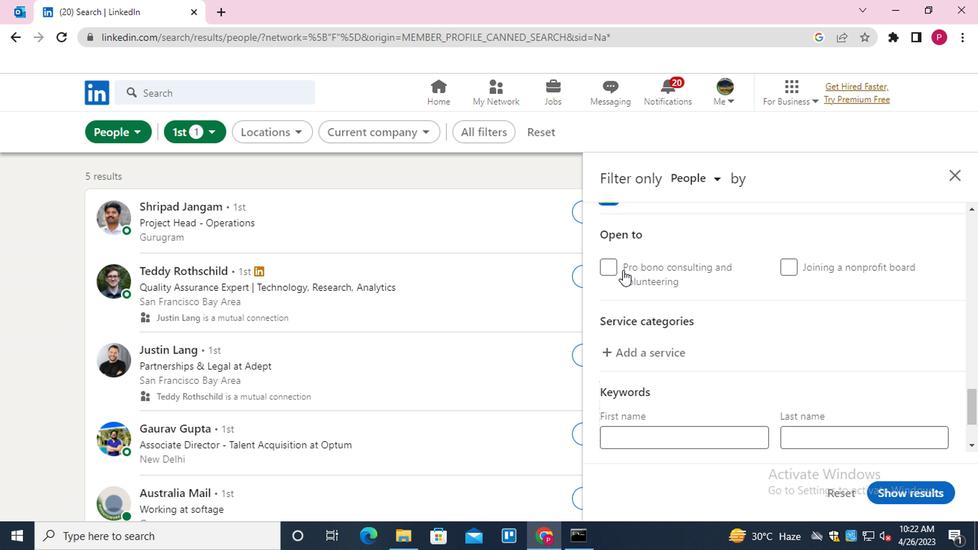 
Action: Mouse moved to (640, 276)
Screenshot: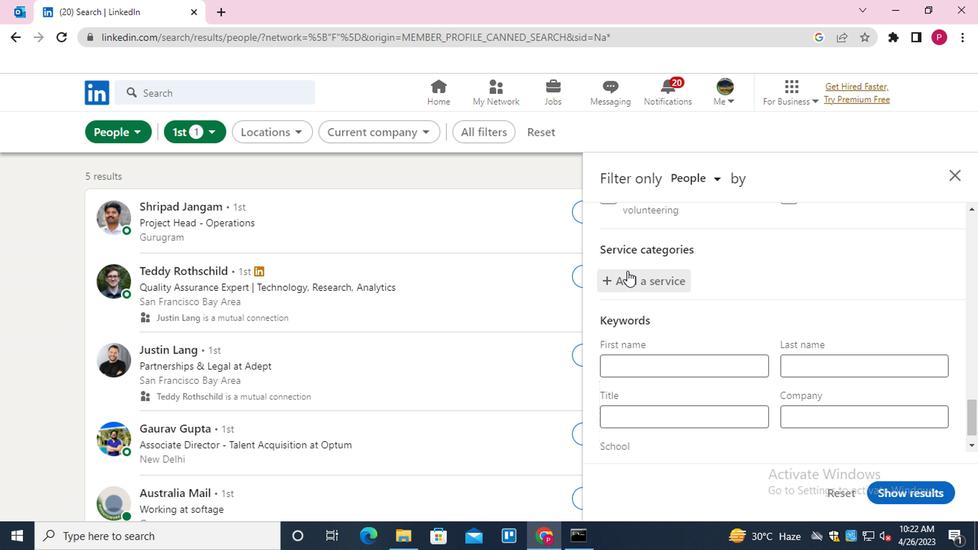 
Action: Mouse pressed left at (640, 276)
Screenshot: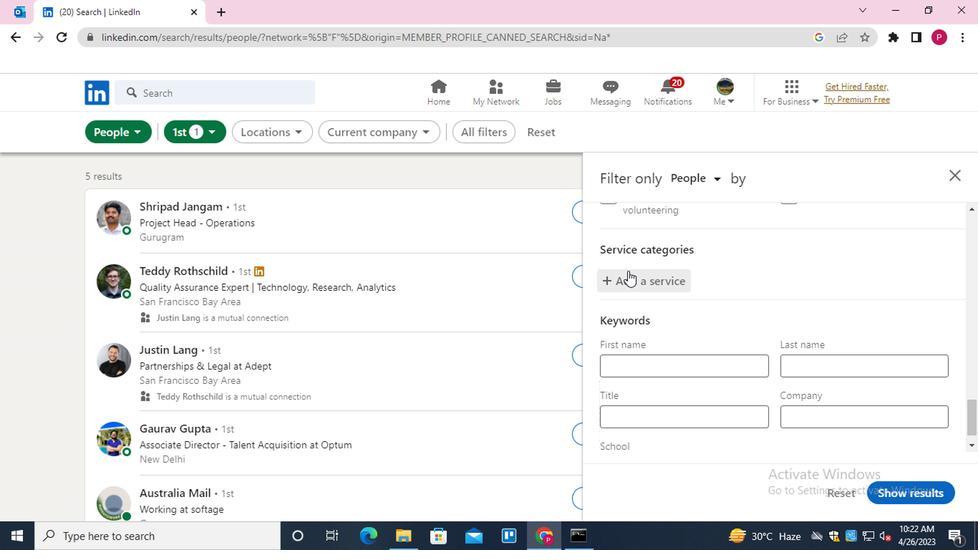 
Action: Mouse moved to (641, 276)
Screenshot: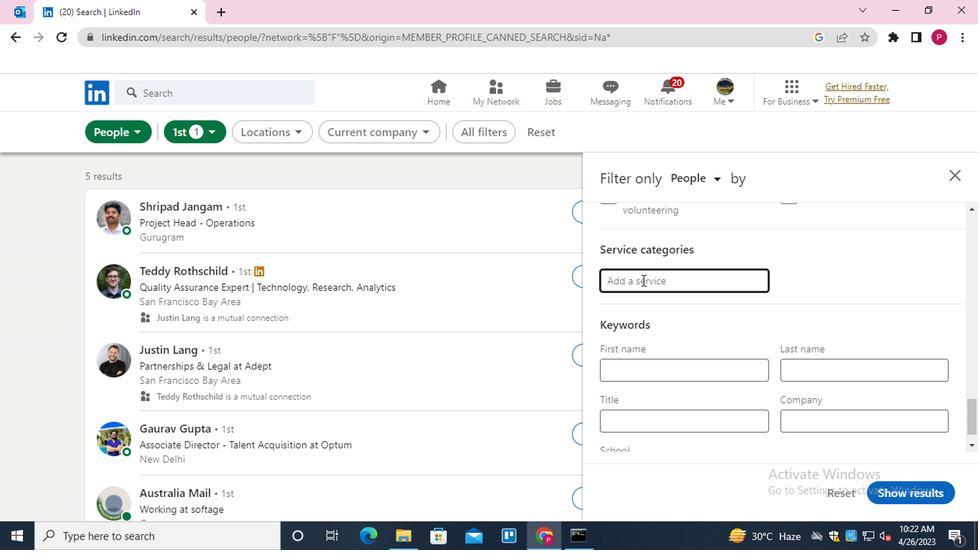 
Action: Key pressed <Key.shift>ACCOUNTI<Key.down><Key.enter>
Screenshot: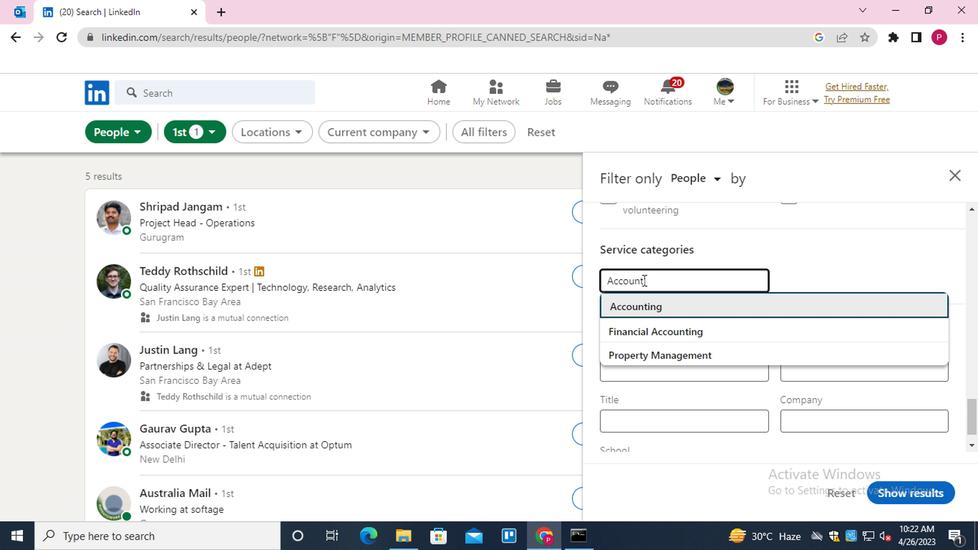 
Action: Mouse moved to (673, 420)
Screenshot: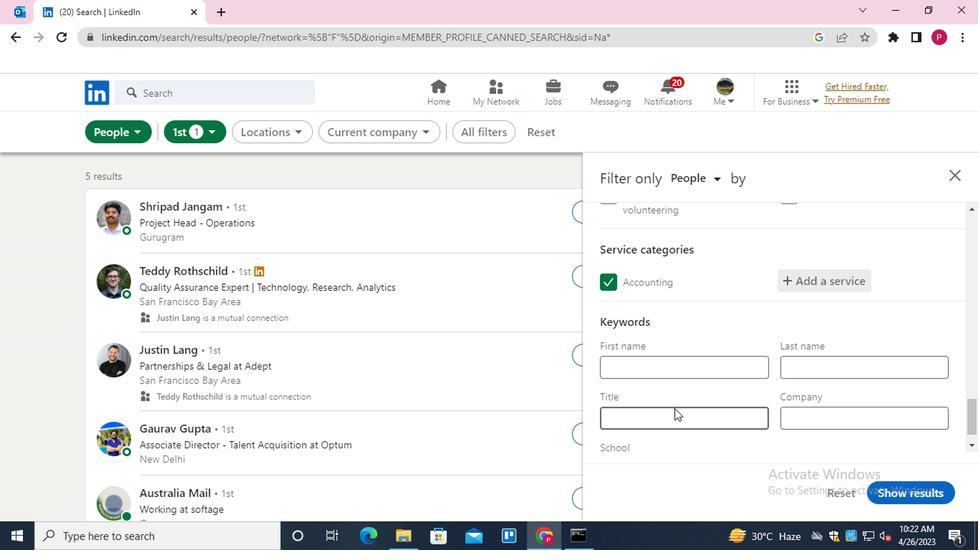 
Action: Mouse pressed left at (673, 420)
Screenshot: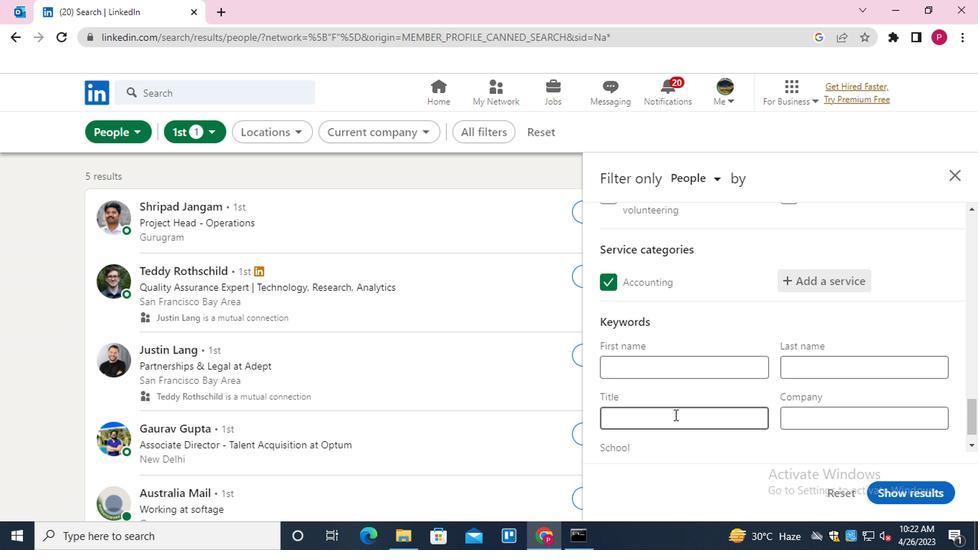 
Action: Mouse moved to (669, 420)
Screenshot: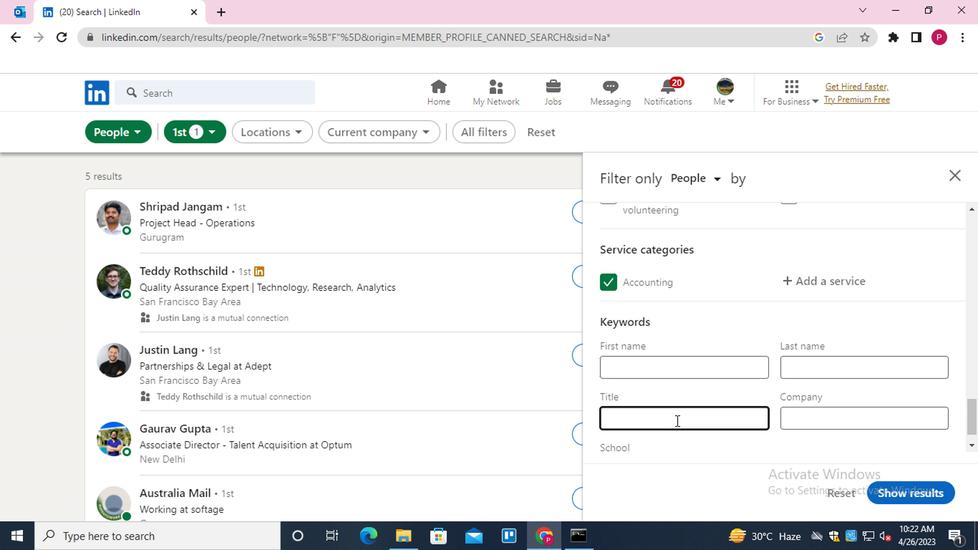 
Action: Key pressed <Key.shift>DIRECTOR<Key.space>OF<Key.space><Key.shift><Key.shift>FIRST<Key.space><Key.shift>IMPRESSION<Key.space>
Screenshot: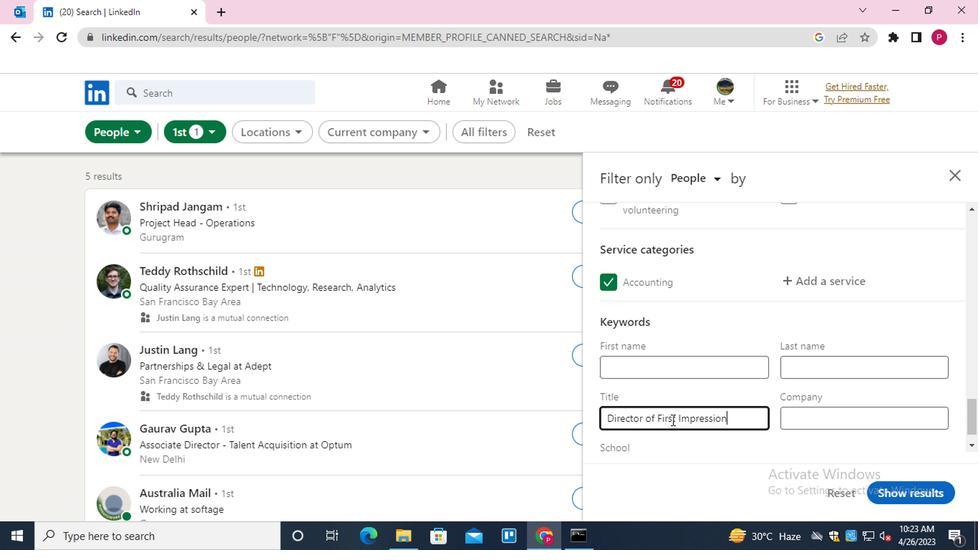 
Action: Mouse moved to (900, 492)
Screenshot: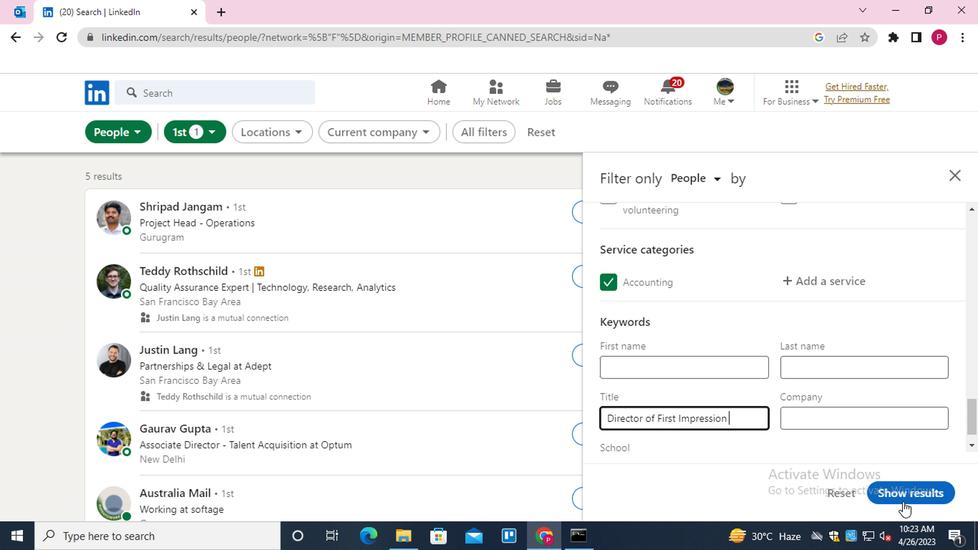 
Action: Mouse pressed left at (900, 492)
Screenshot: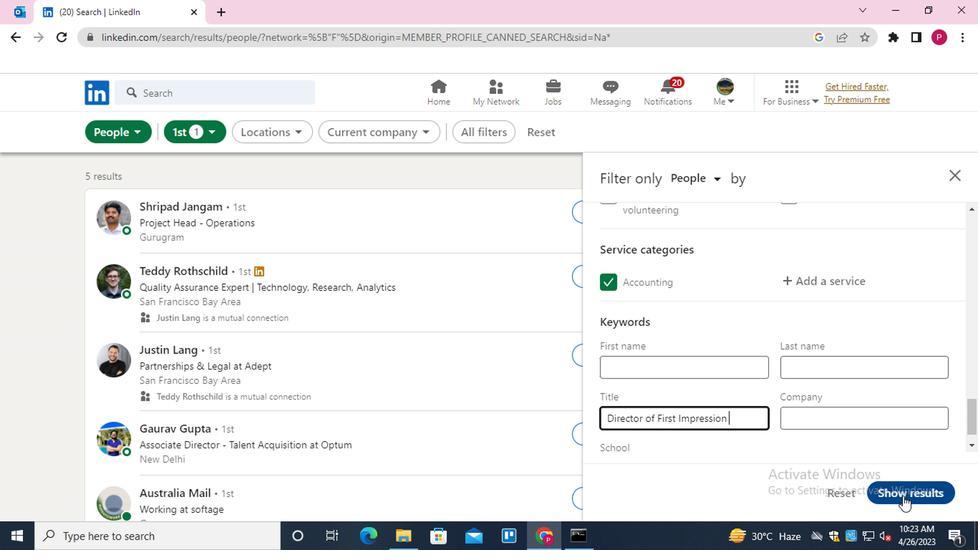 
Action: Mouse moved to (520, 337)
Screenshot: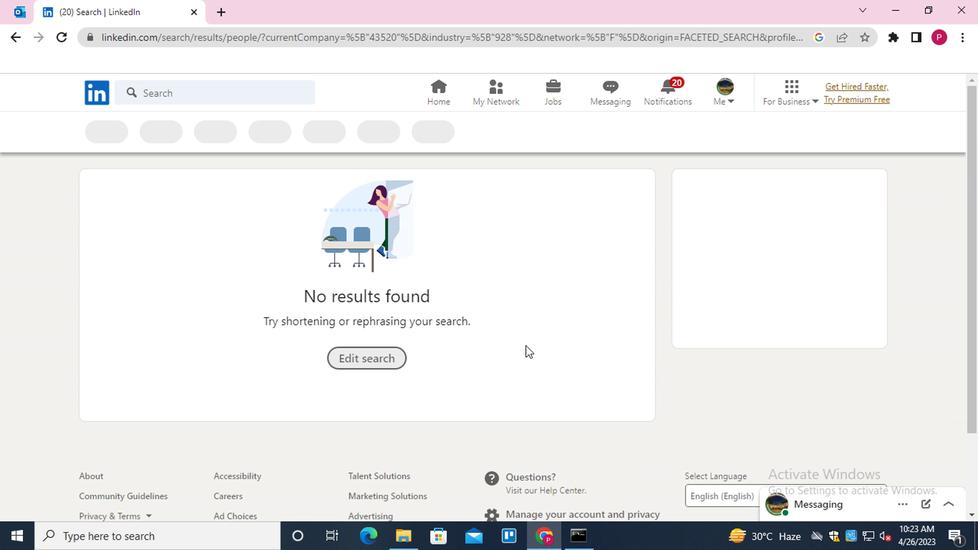 
